 Task: Look for space in Aichach, Germany from 11th June, 2023 to 17th June, 2023 for 1 adult in price range Rs.5000 to Rs.12000. Place can be private room with 1  bedroom having 1 bed and 1 bathroom. Property type can be house, flat, guest house, hotel. Booking option can be shelf check-in. Required host language is English.
Action: Mouse moved to (590, 81)
Screenshot: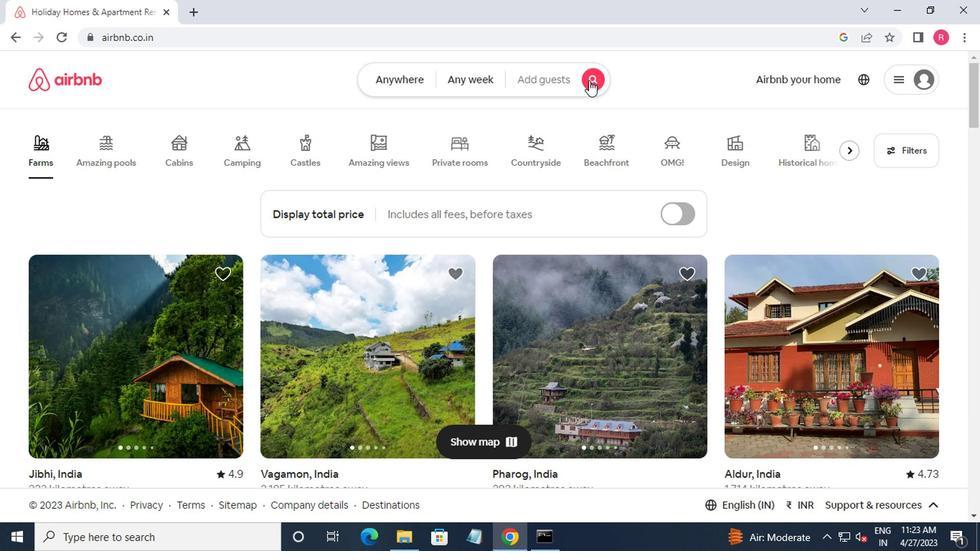 
Action: Mouse pressed left at (590, 81)
Screenshot: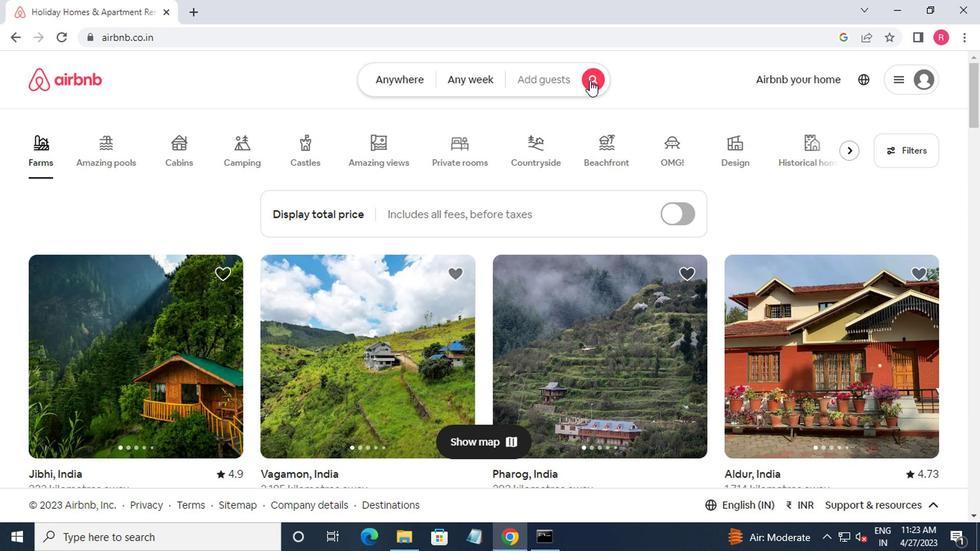 
Action: Mouse moved to (322, 149)
Screenshot: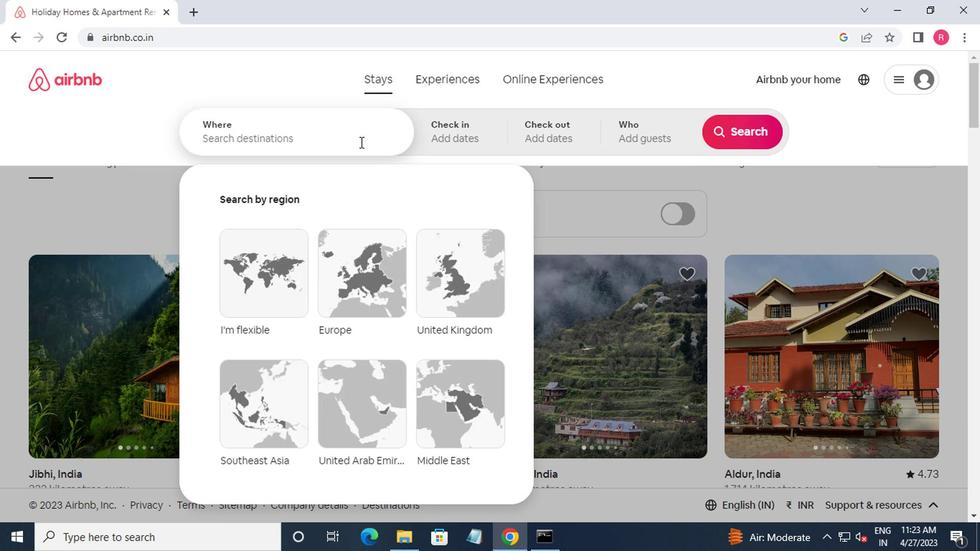 
Action: Mouse pressed left at (322, 149)
Screenshot: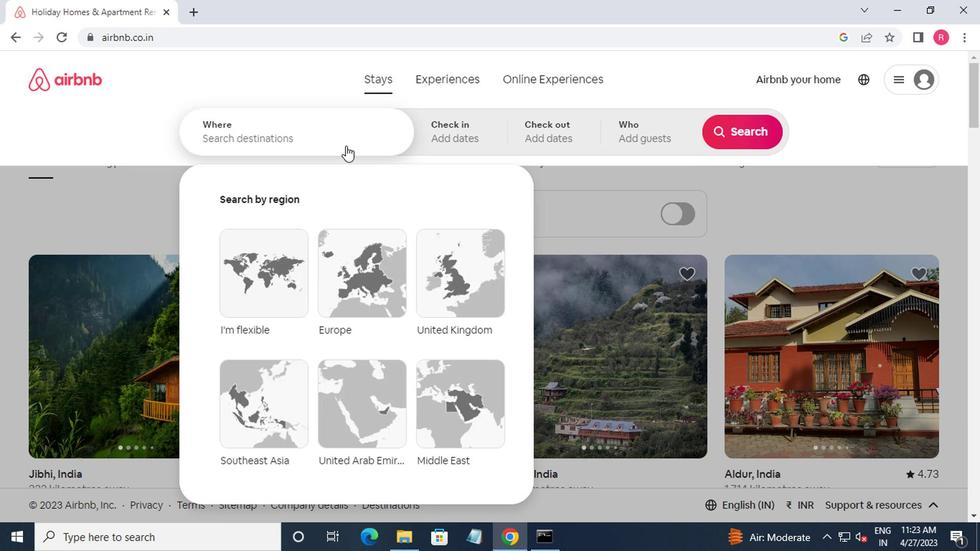 
Action: Mouse moved to (484, 280)
Screenshot: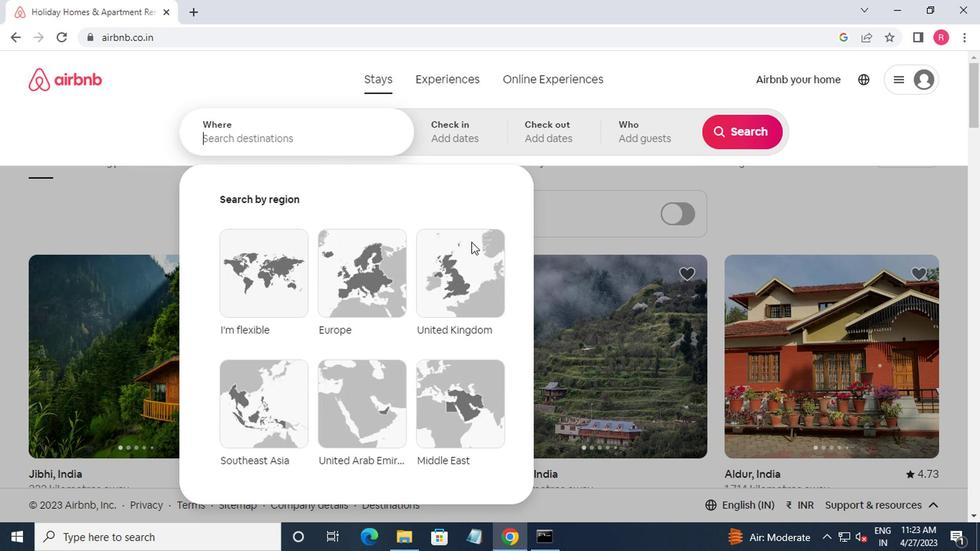 
Action: Key pressed aichach
Screenshot: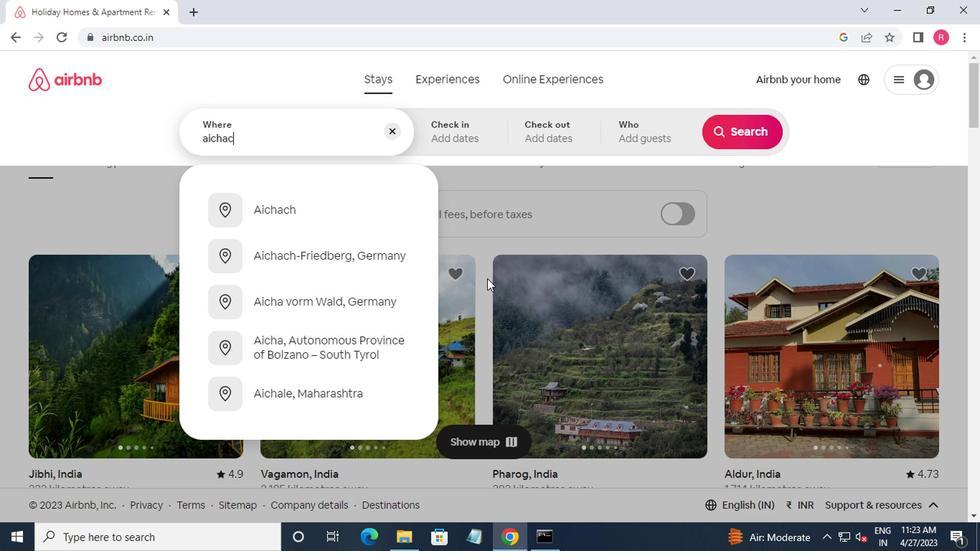
Action: Mouse moved to (484, 280)
Screenshot: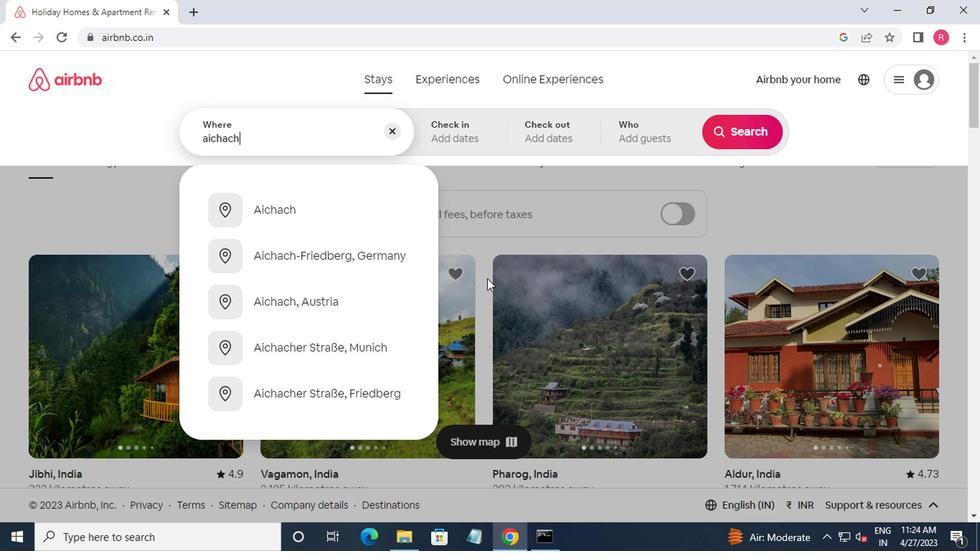 
Action: Key pressed ,ger<Key.down><Key.enter>
Screenshot: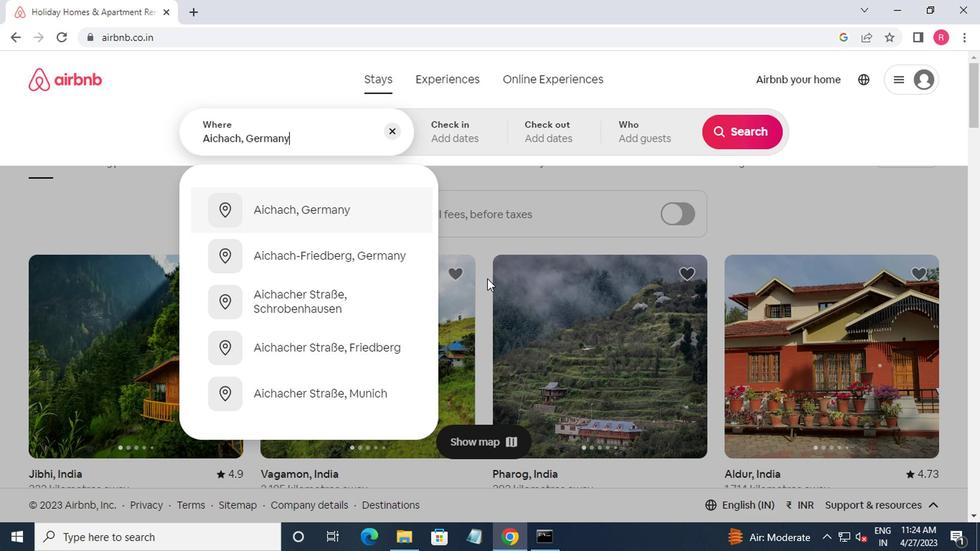 
Action: Mouse moved to (724, 246)
Screenshot: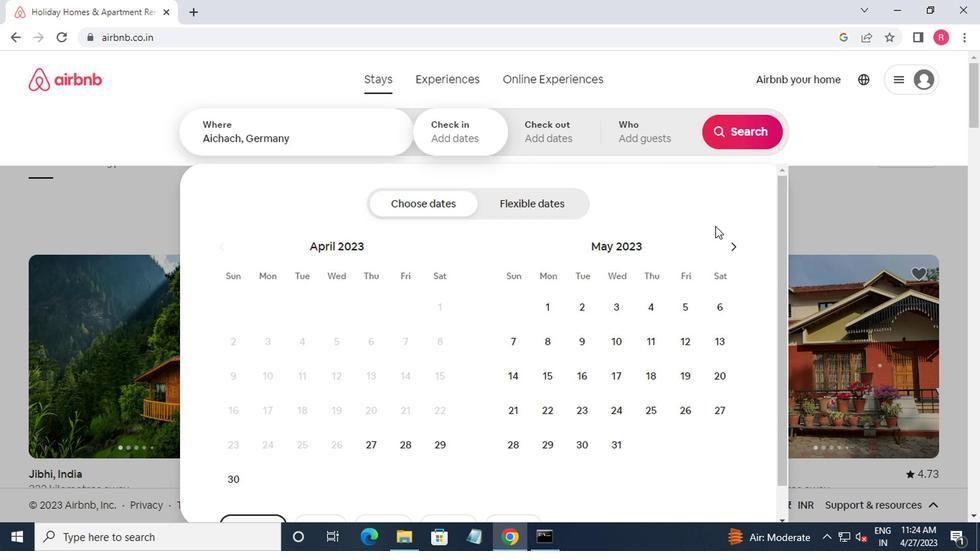 
Action: Mouse pressed left at (724, 246)
Screenshot: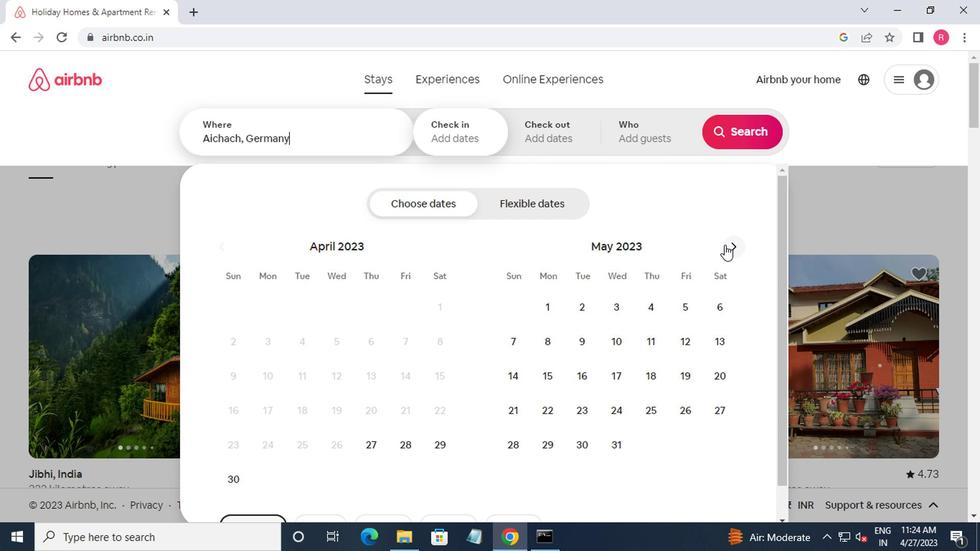 
Action: Mouse moved to (510, 383)
Screenshot: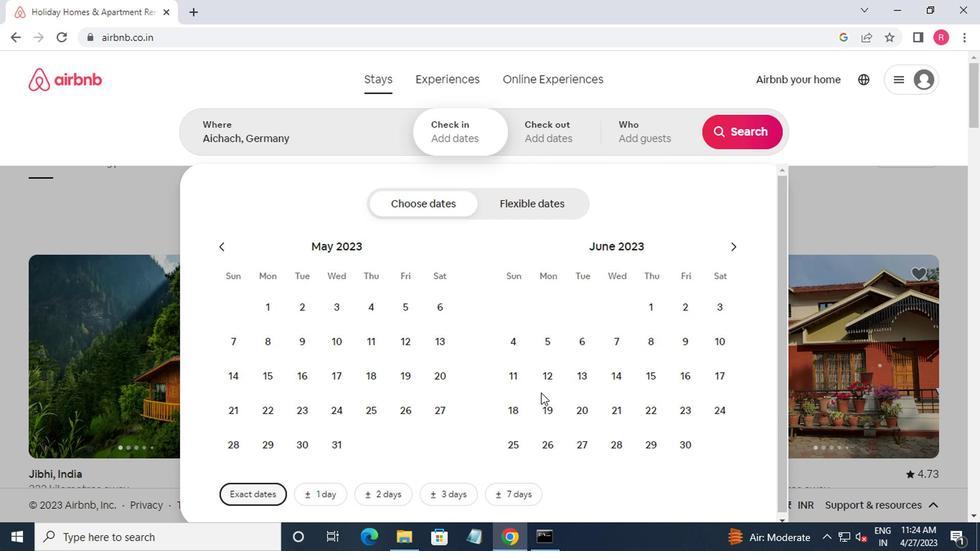 
Action: Mouse pressed left at (510, 383)
Screenshot: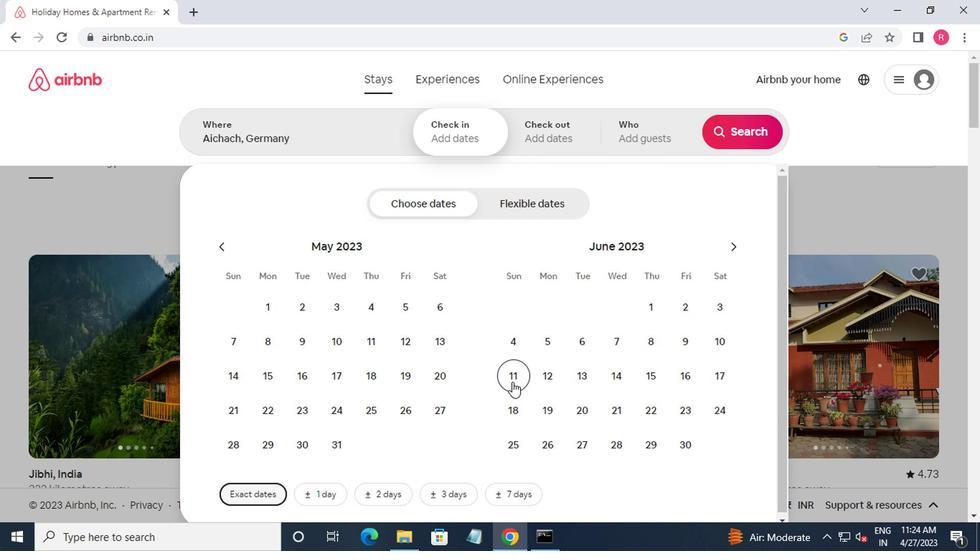 
Action: Mouse moved to (723, 387)
Screenshot: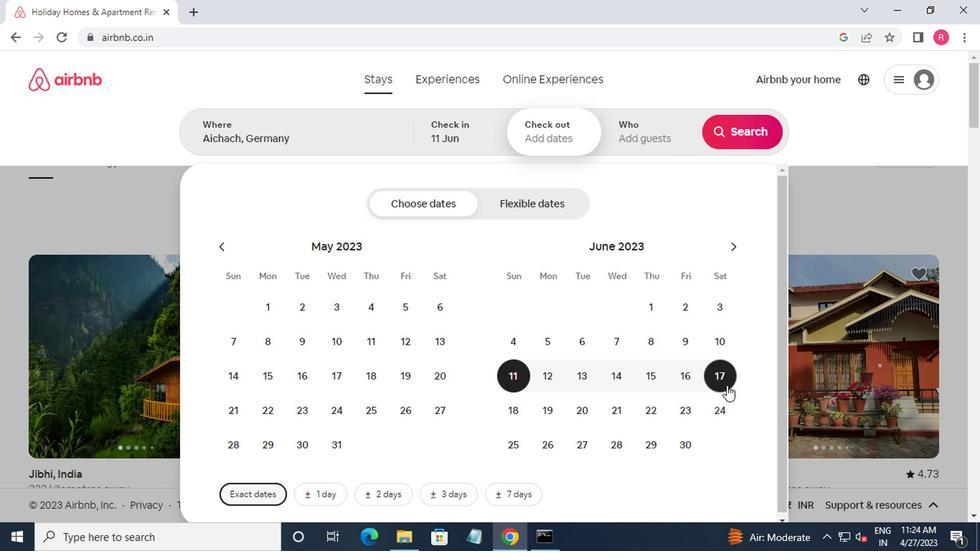 
Action: Mouse pressed left at (723, 387)
Screenshot: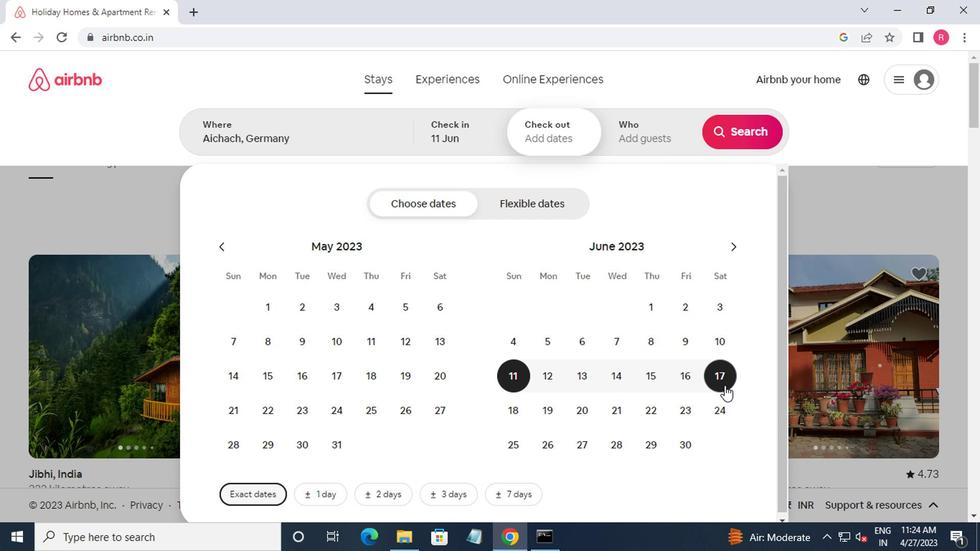 
Action: Mouse moved to (628, 158)
Screenshot: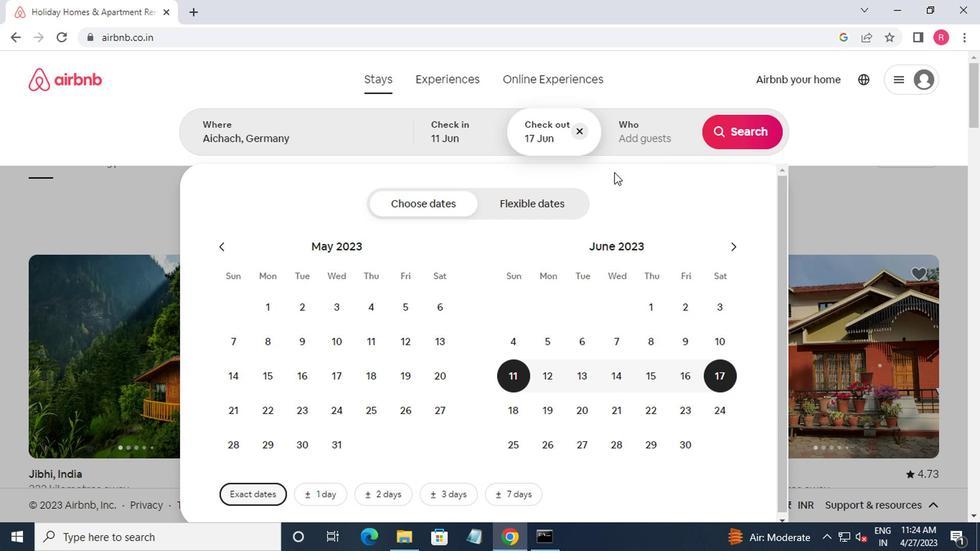 
Action: Mouse pressed left at (628, 158)
Screenshot: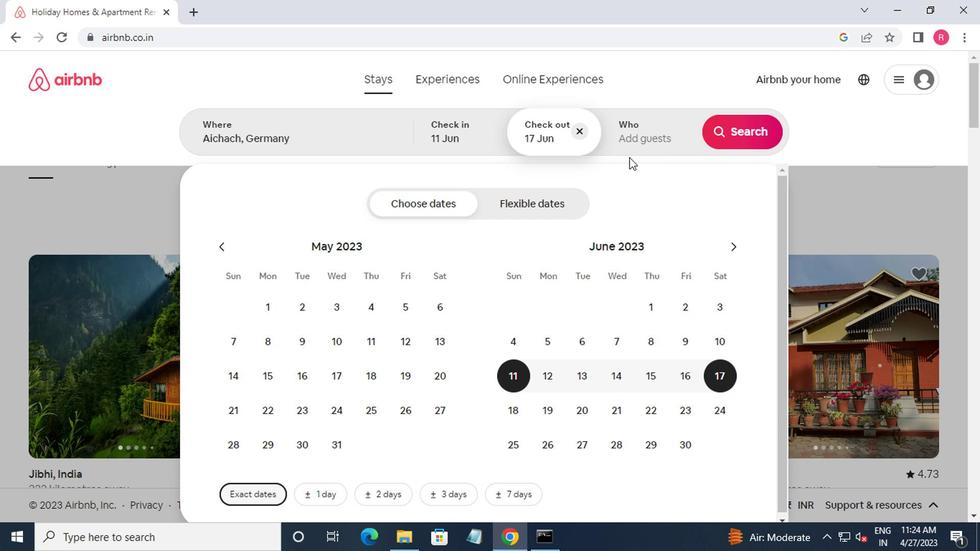 
Action: Mouse moved to (637, 138)
Screenshot: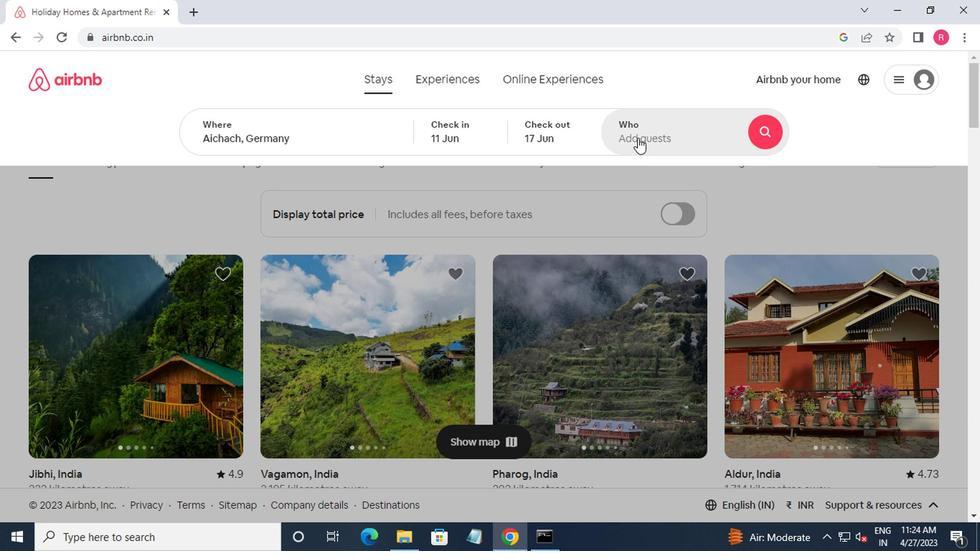 
Action: Mouse pressed left at (637, 138)
Screenshot: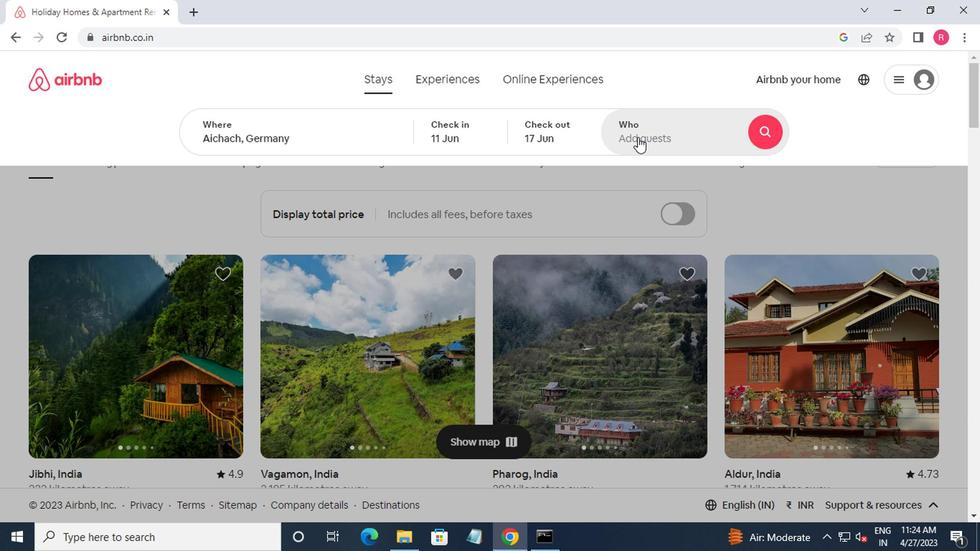 
Action: Mouse moved to (749, 212)
Screenshot: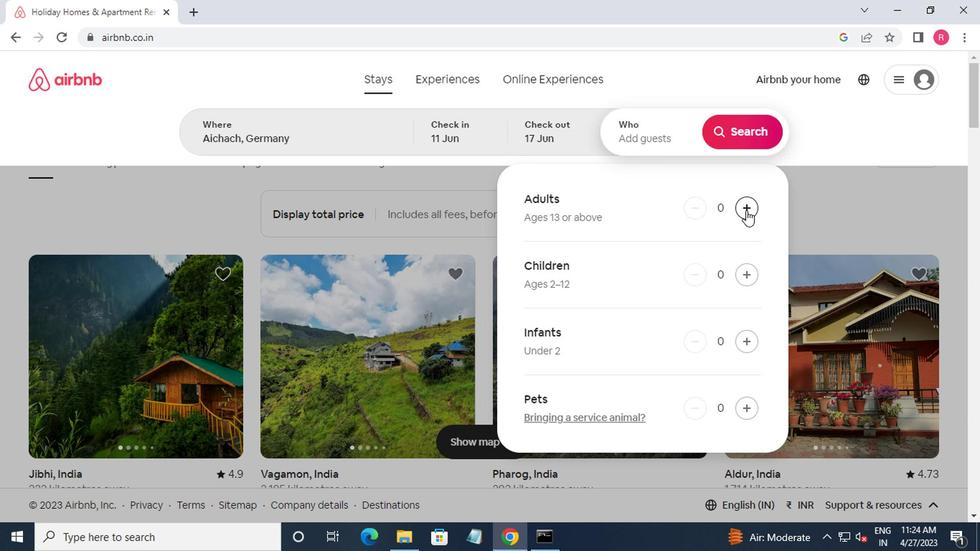 
Action: Mouse pressed left at (749, 212)
Screenshot: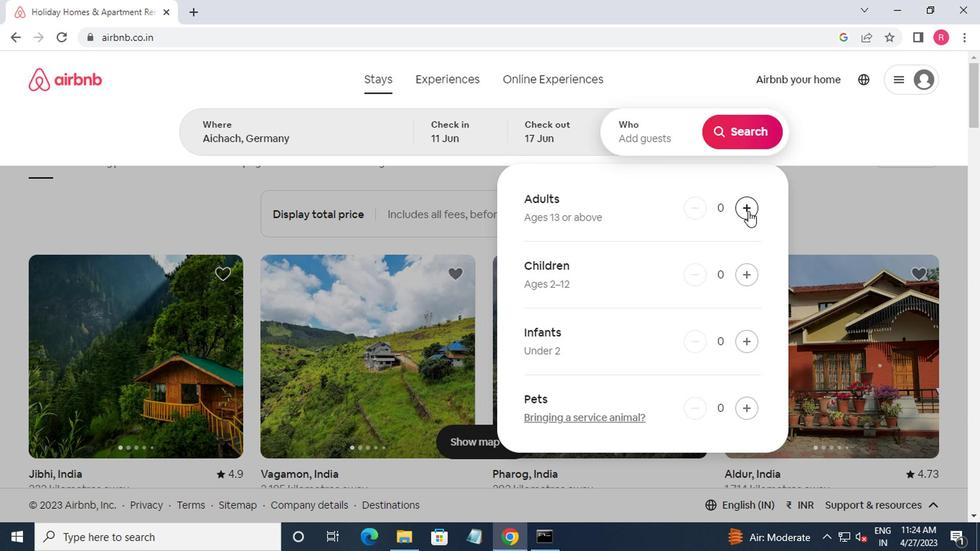 
Action: Mouse moved to (723, 142)
Screenshot: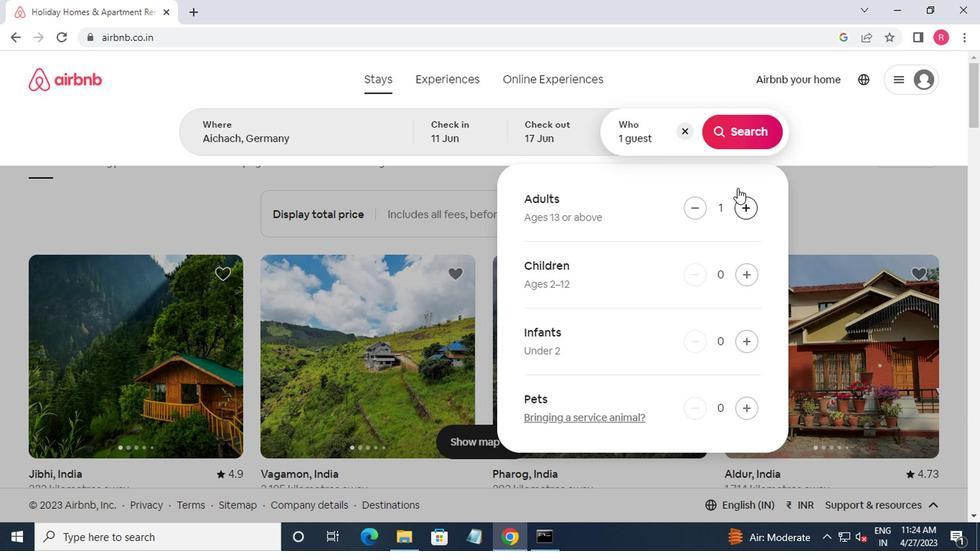 
Action: Mouse pressed left at (723, 142)
Screenshot: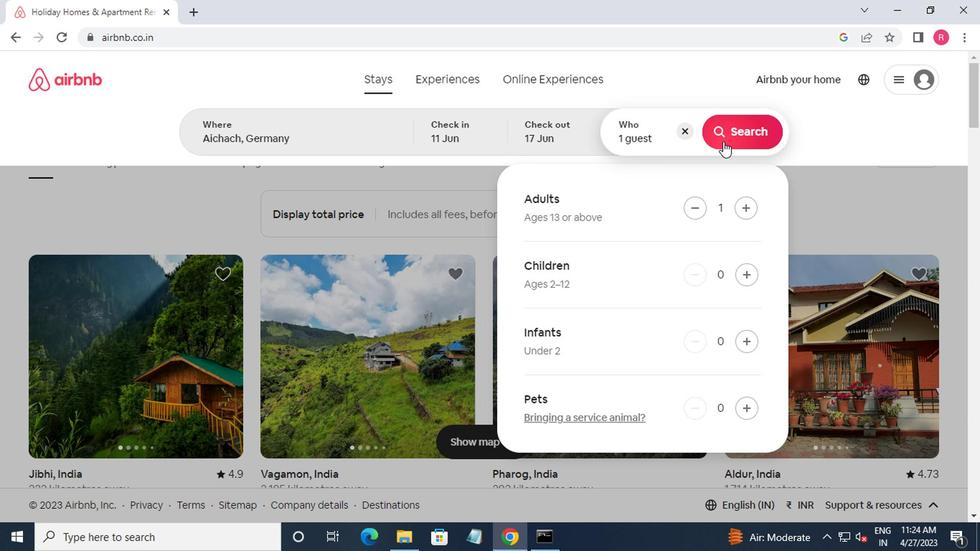 
Action: Mouse moved to (919, 139)
Screenshot: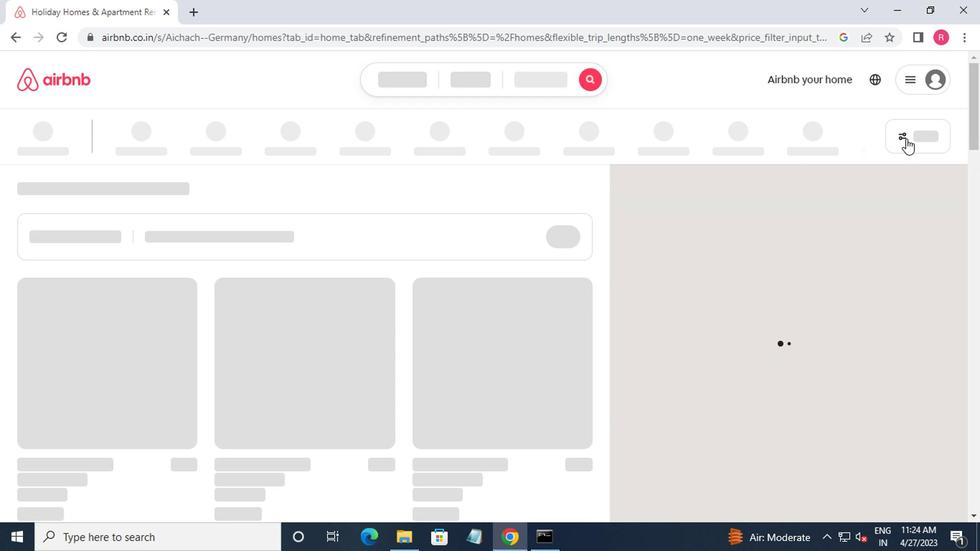 
Action: Mouse pressed left at (919, 139)
Screenshot: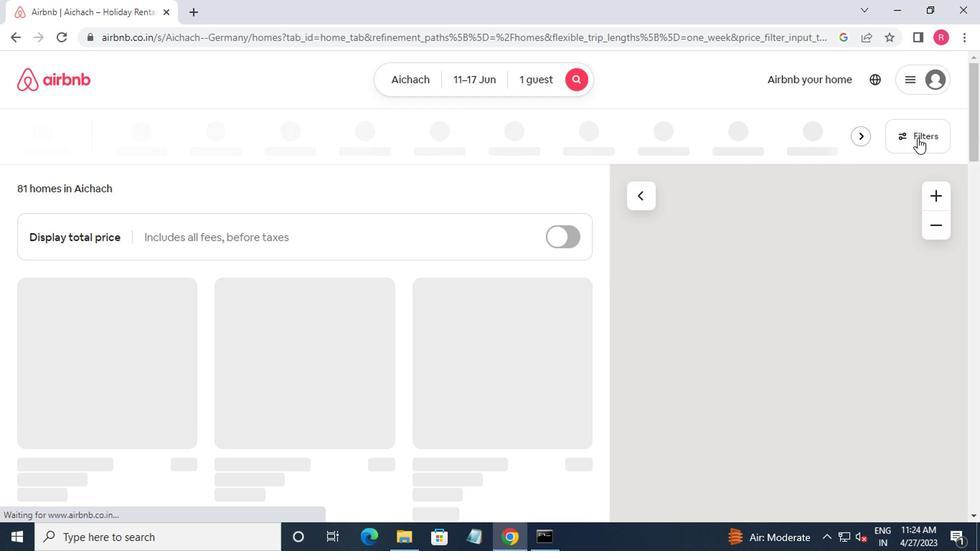 
Action: Mouse moved to (368, 314)
Screenshot: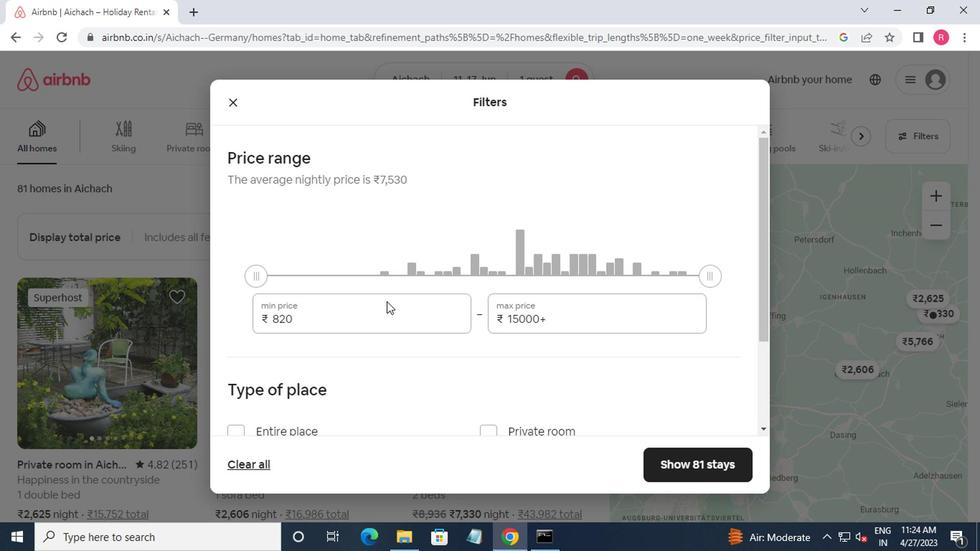 
Action: Mouse pressed left at (368, 314)
Screenshot: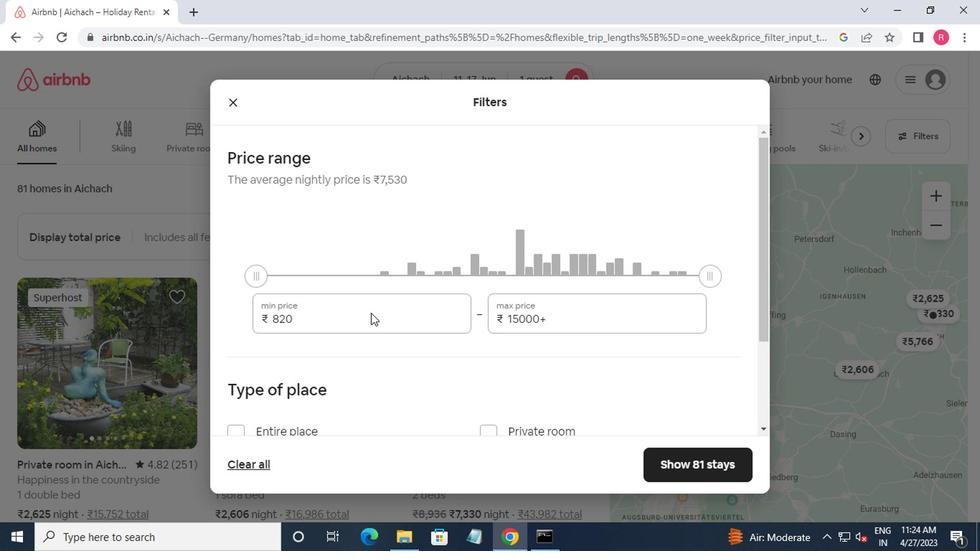 
Action: Mouse moved to (403, 428)
Screenshot: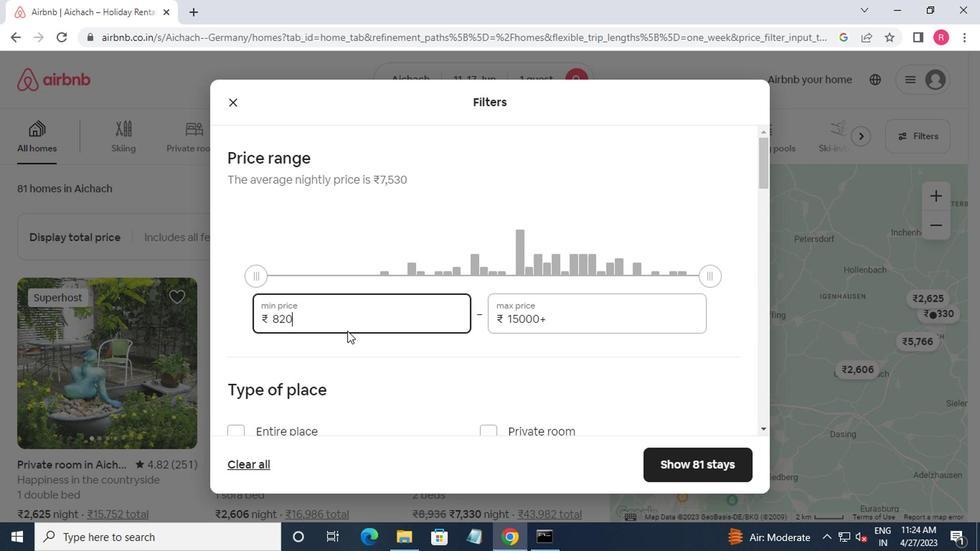 
Action: Key pressed <Key.backspace><Key.backspace><Key.backspace><Key.backspace>5000<Key.tab>12<Key.backspace><Key.backspace><Key.backspace><Key.backspace><Key.backspace>2000
Screenshot: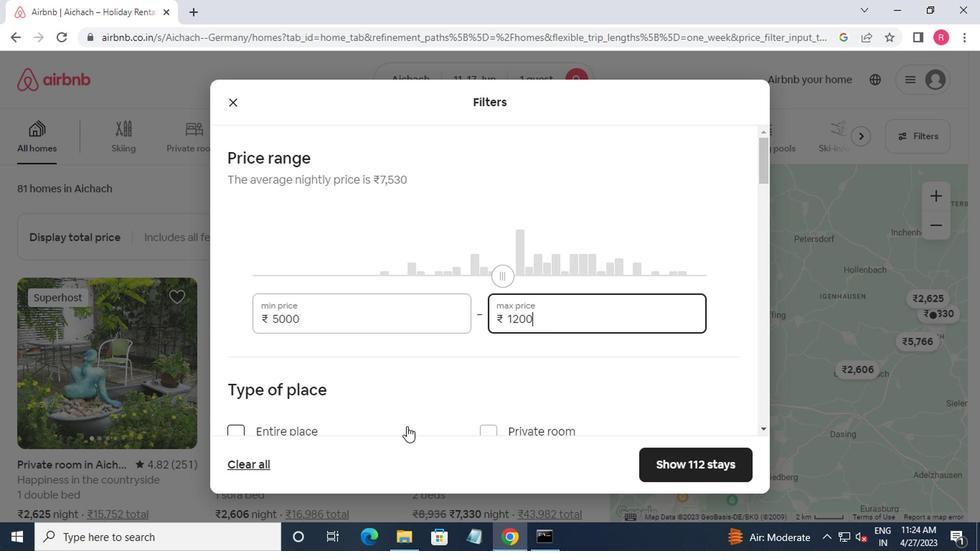 
Action: Mouse moved to (397, 451)
Screenshot: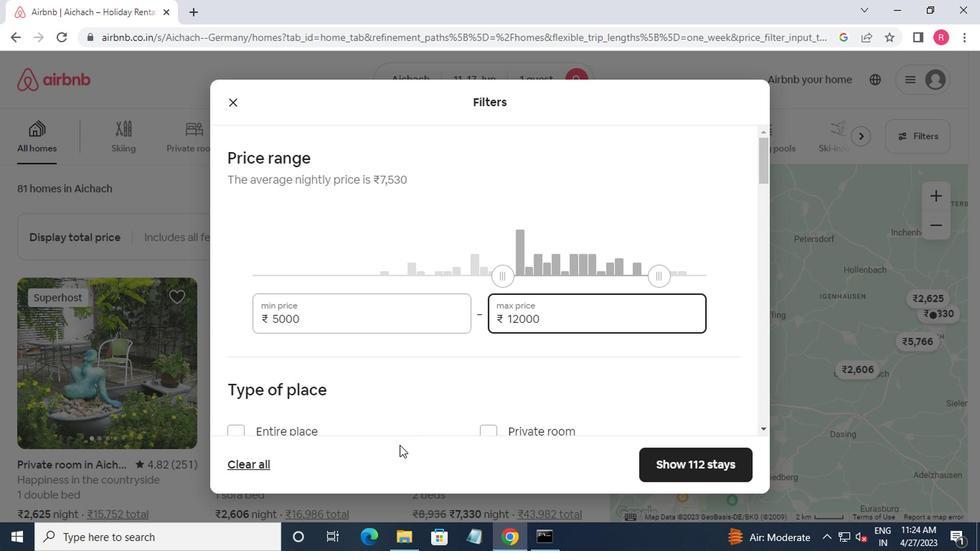 
Action: Mouse scrolled (397, 451) with delta (0, 0)
Screenshot: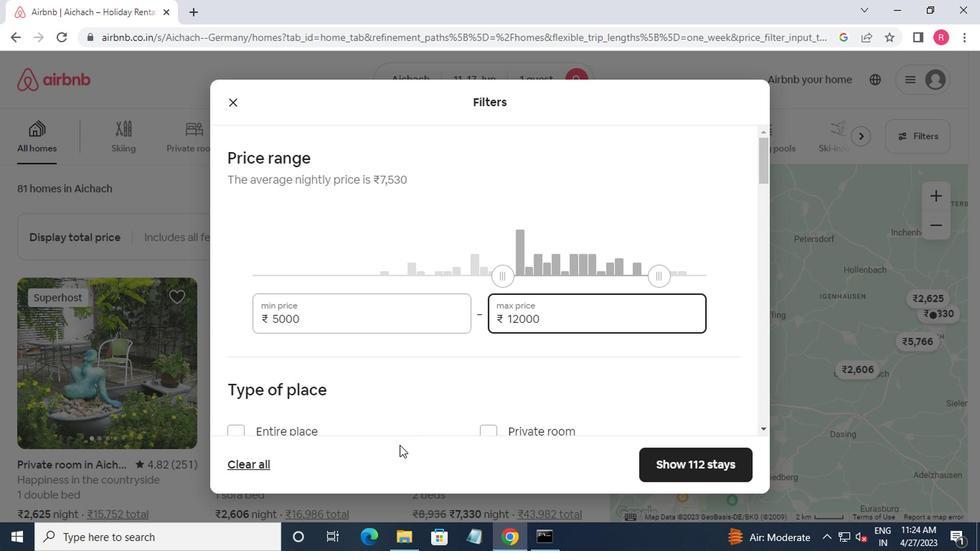 
Action: Mouse moved to (399, 459)
Screenshot: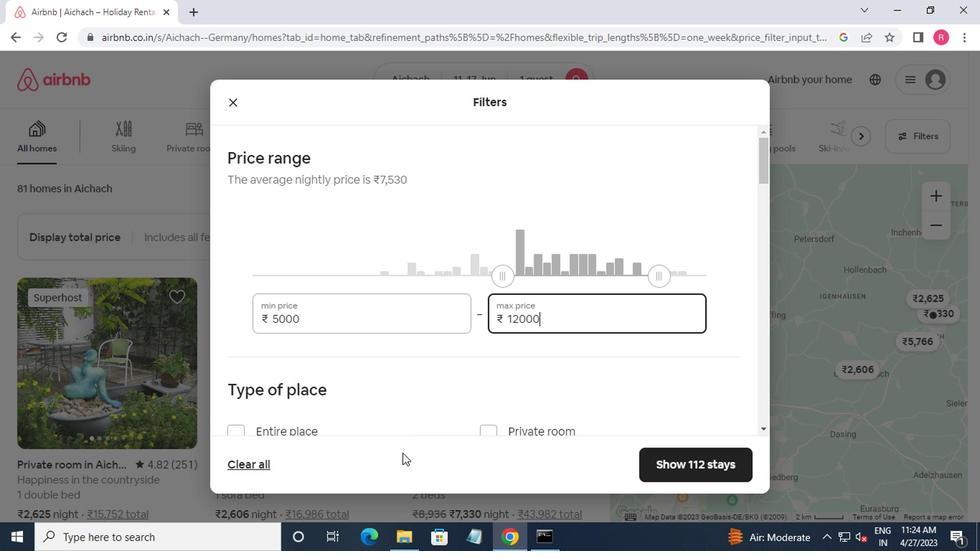 
Action: Mouse scrolled (399, 458) with delta (0, -1)
Screenshot: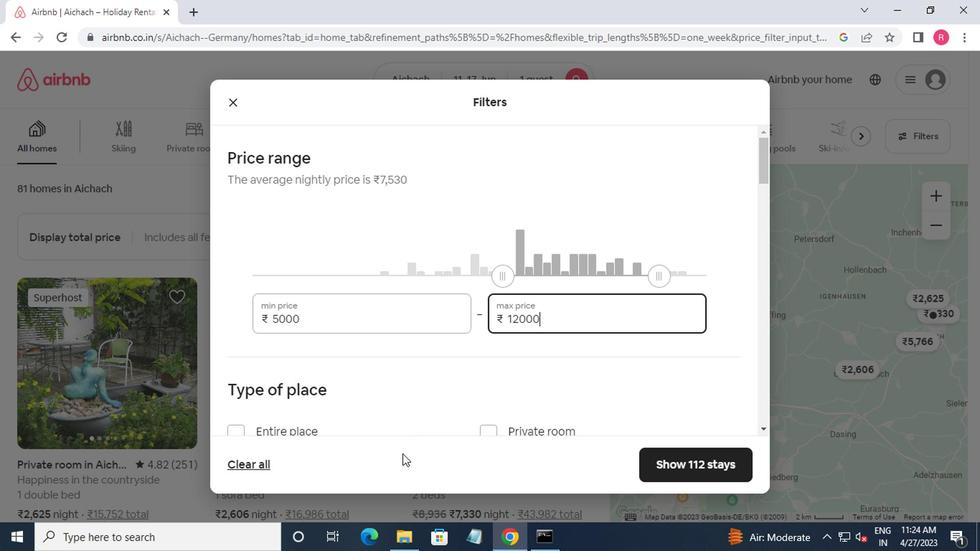
Action: Mouse moved to (352, 301)
Screenshot: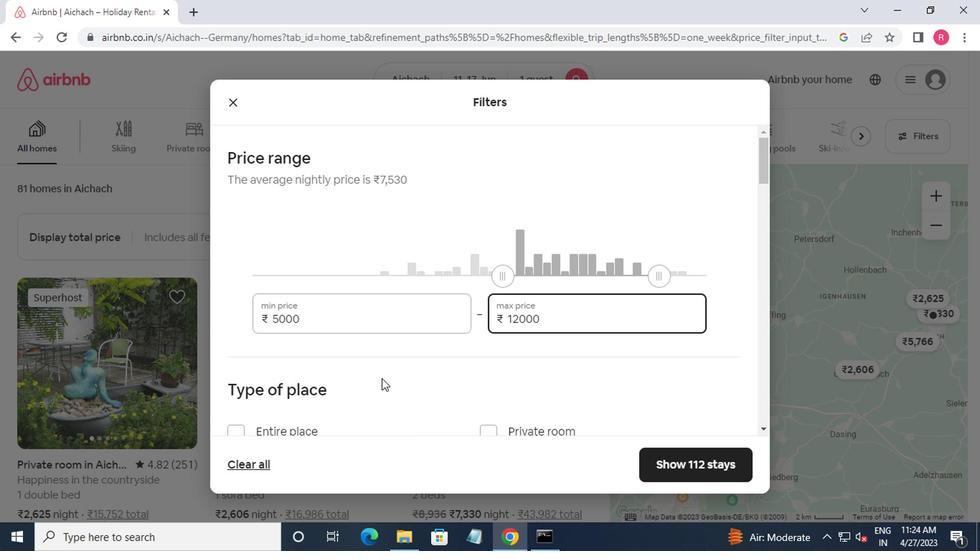 
Action: Mouse scrolled (352, 300) with delta (0, -1)
Screenshot: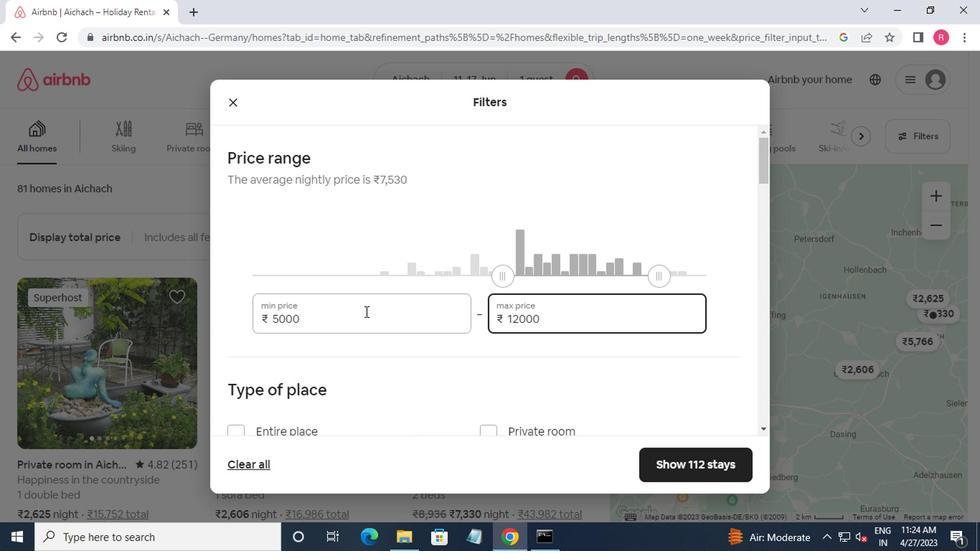 
Action: Mouse moved to (351, 302)
Screenshot: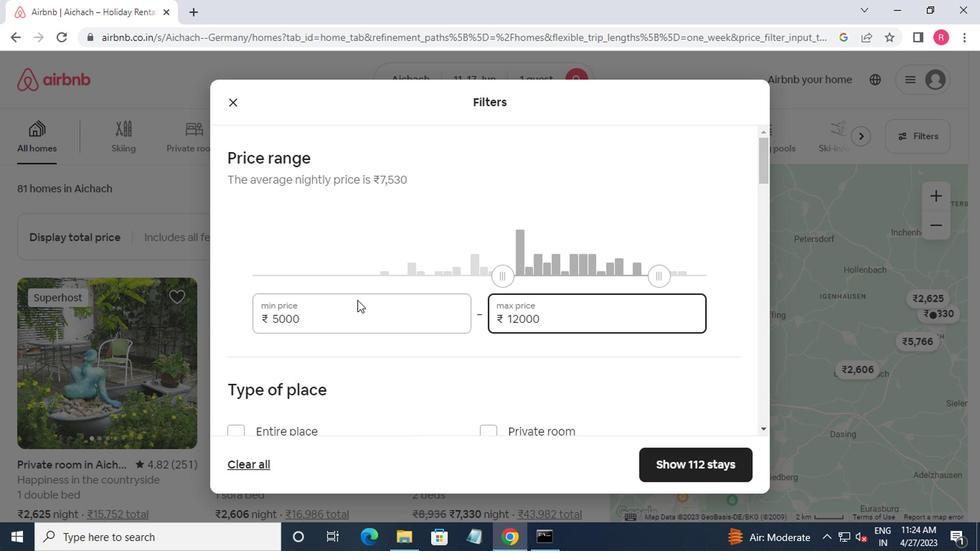 
Action: Mouse scrolled (351, 301) with delta (0, -1)
Screenshot: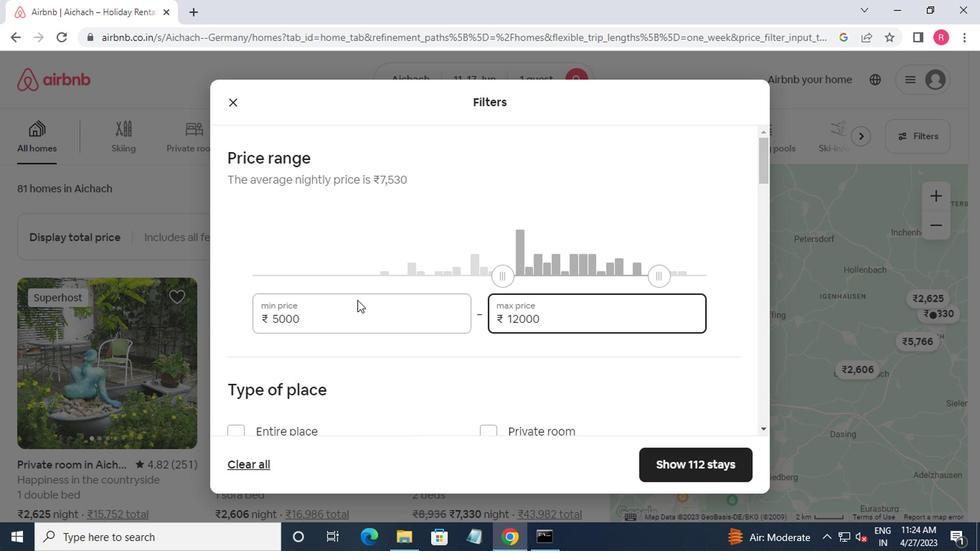 
Action: Mouse moved to (489, 296)
Screenshot: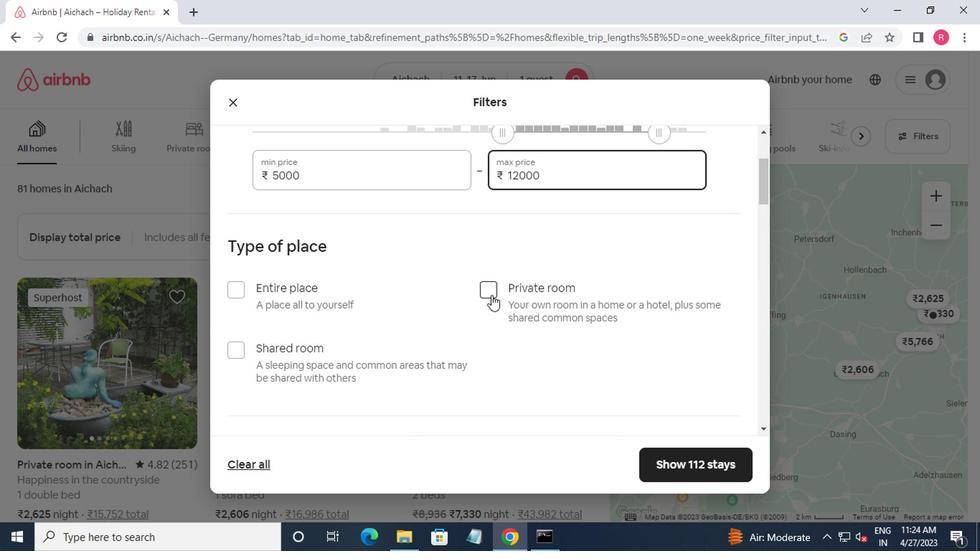 
Action: Mouse pressed left at (489, 296)
Screenshot: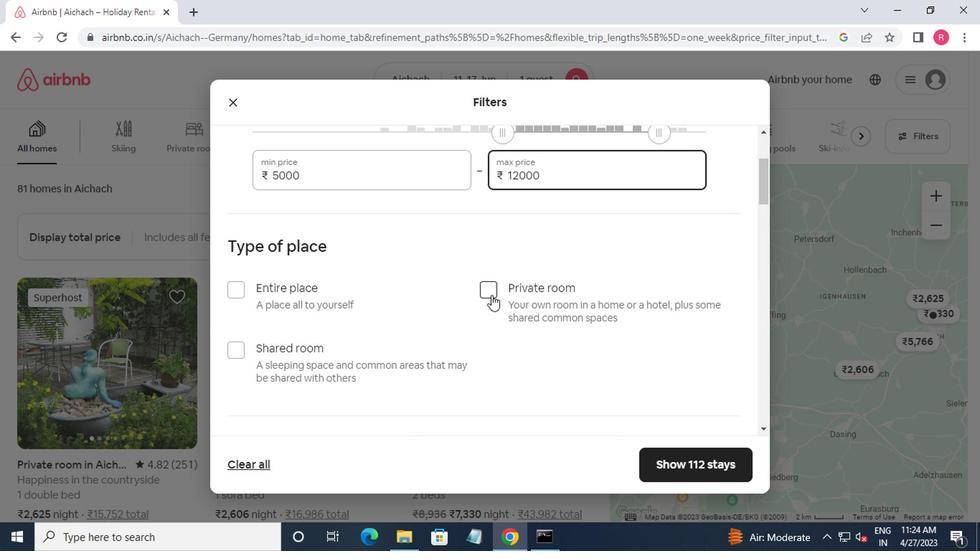 
Action: Mouse moved to (488, 296)
Screenshot: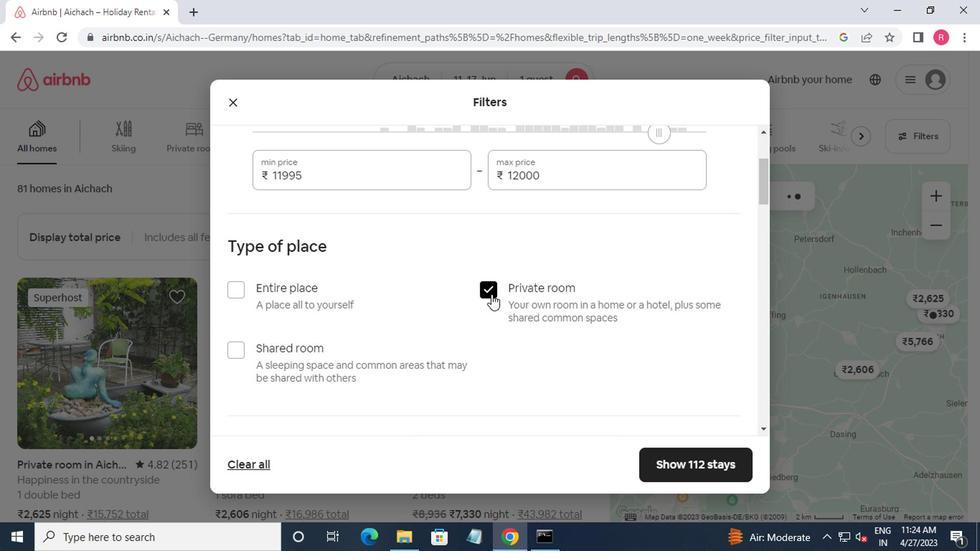 
Action: Mouse scrolled (488, 296) with delta (0, 0)
Screenshot: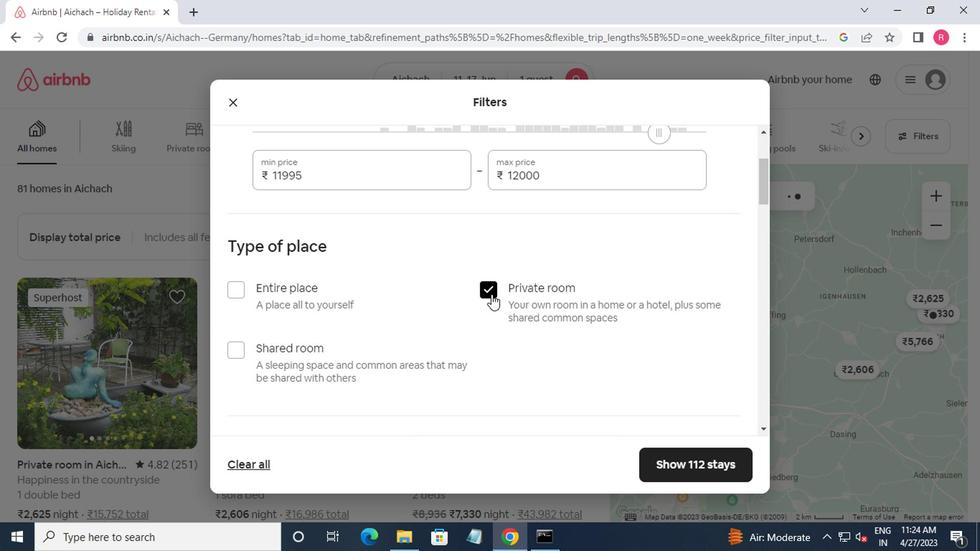 
Action: Mouse moved to (487, 298)
Screenshot: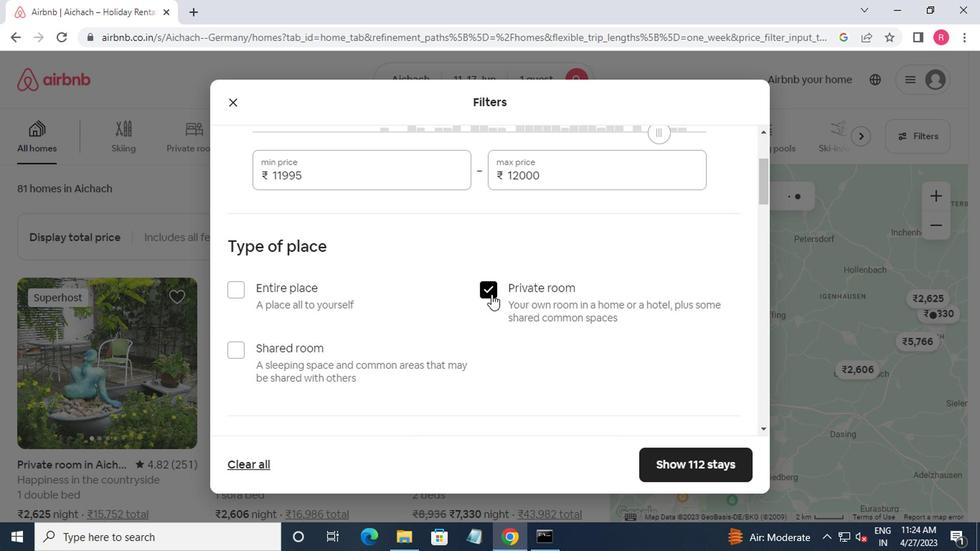 
Action: Mouse scrolled (487, 297) with delta (0, 0)
Screenshot: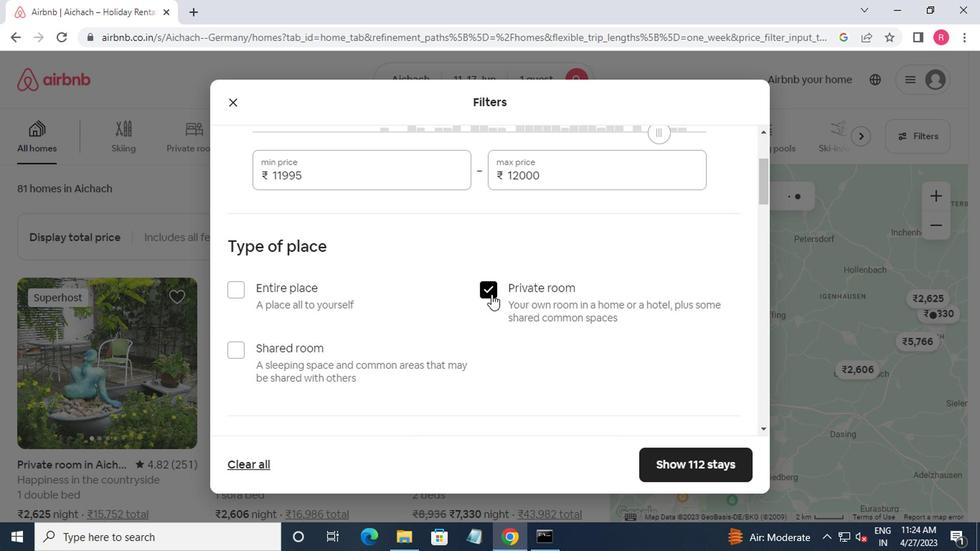 
Action: Mouse moved to (487, 298)
Screenshot: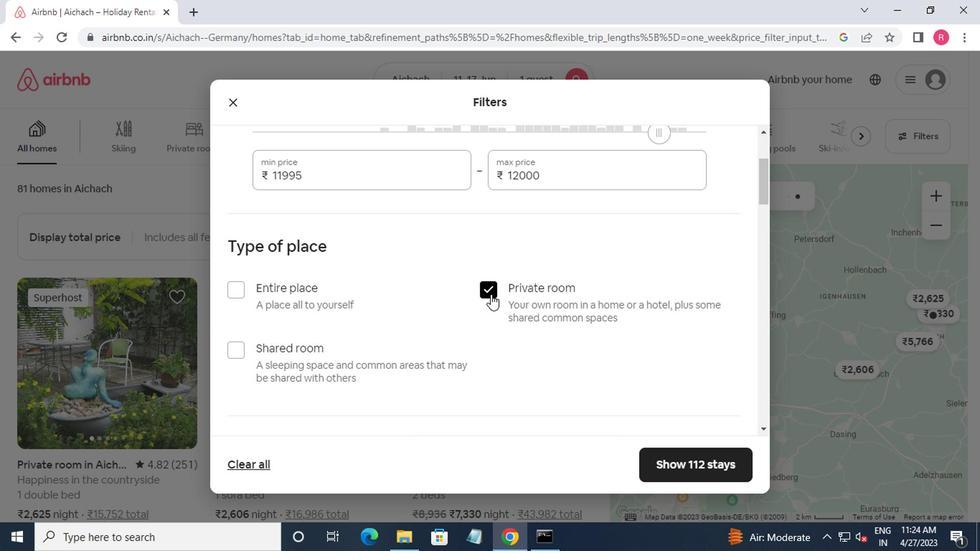 
Action: Mouse scrolled (487, 298) with delta (0, 0)
Screenshot: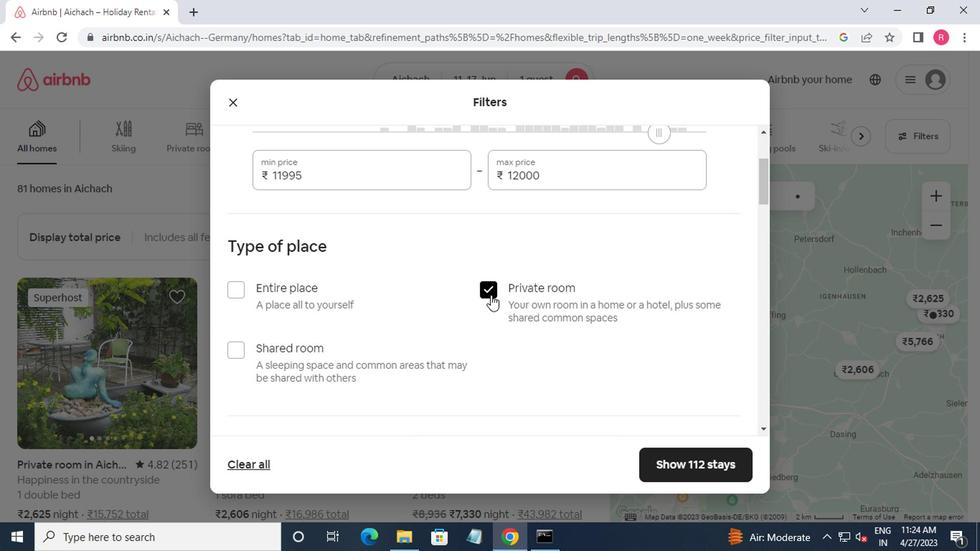 
Action: Mouse moved to (320, 310)
Screenshot: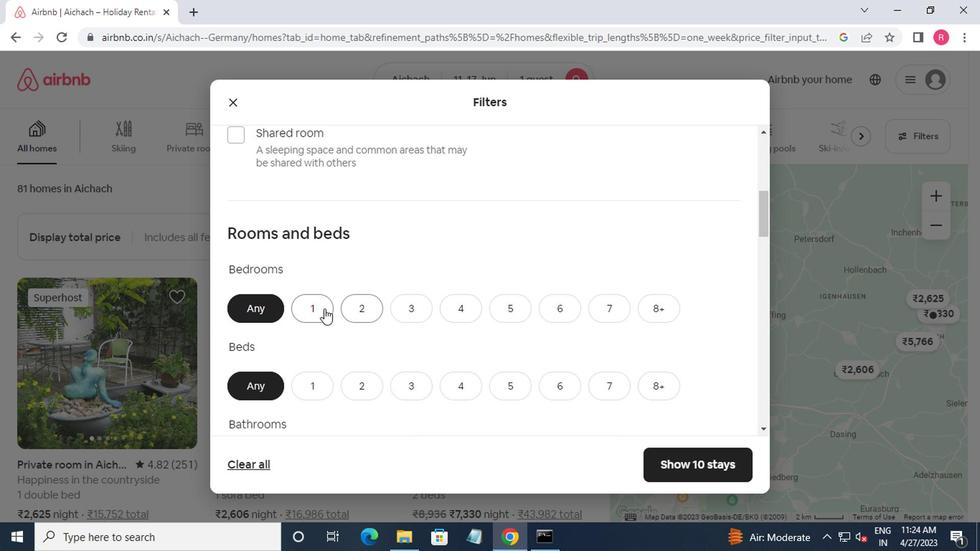 
Action: Mouse pressed left at (320, 310)
Screenshot: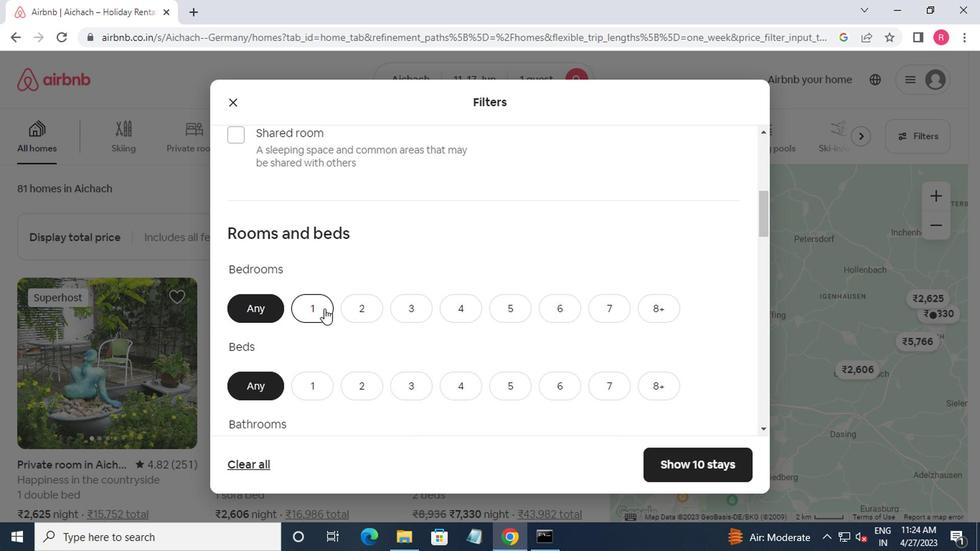 
Action: Mouse moved to (320, 315)
Screenshot: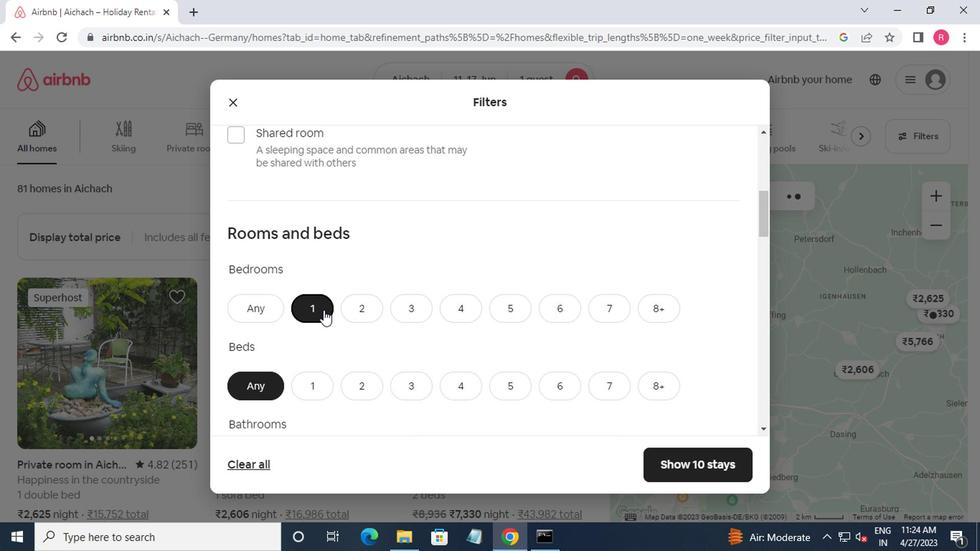 
Action: Mouse scrolled (320, 315) with delta (0, 0)
Screenshot: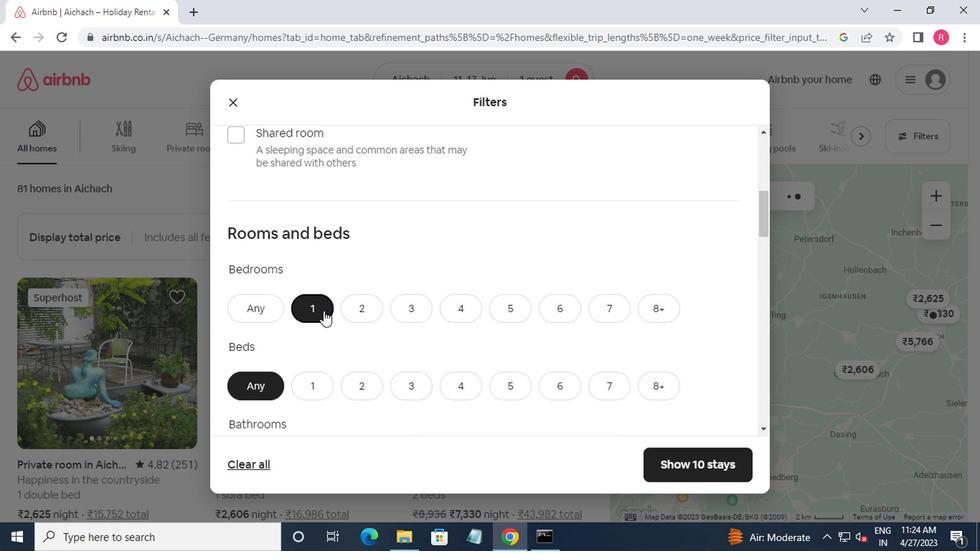 
Action: Mouse moved to (313, 324)
Screenshot: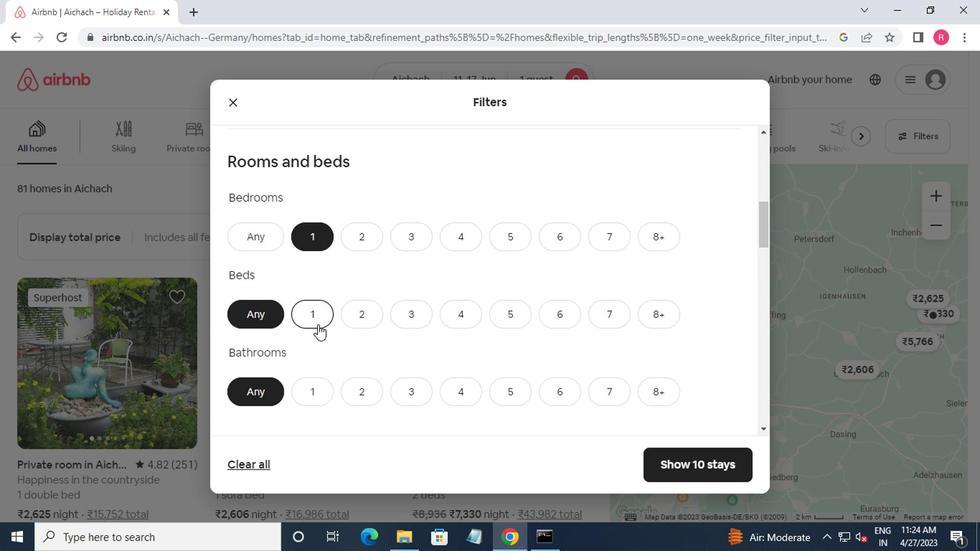 
Action: Mouse pressed left at (313, 324)
Screenshot: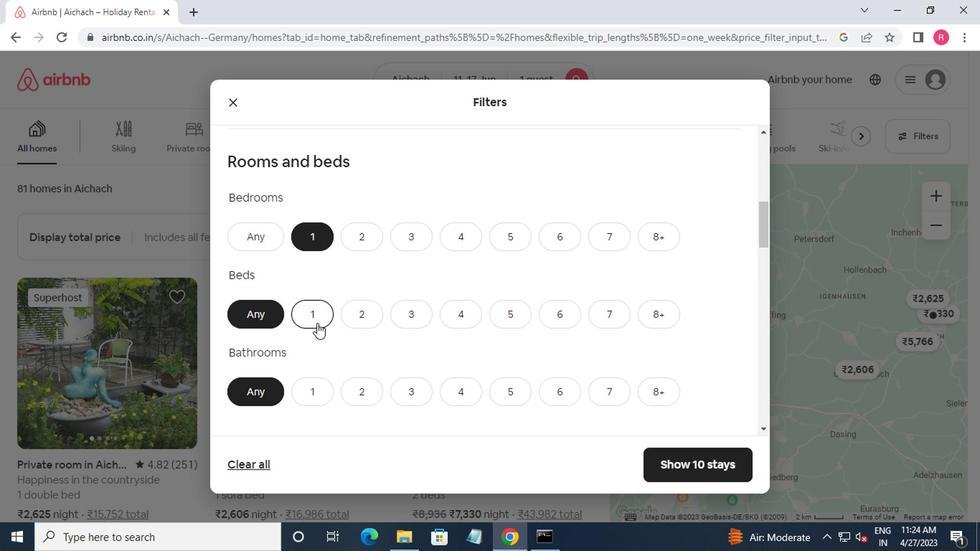
Action: Mouse moved to (316, 330)
Screenshot: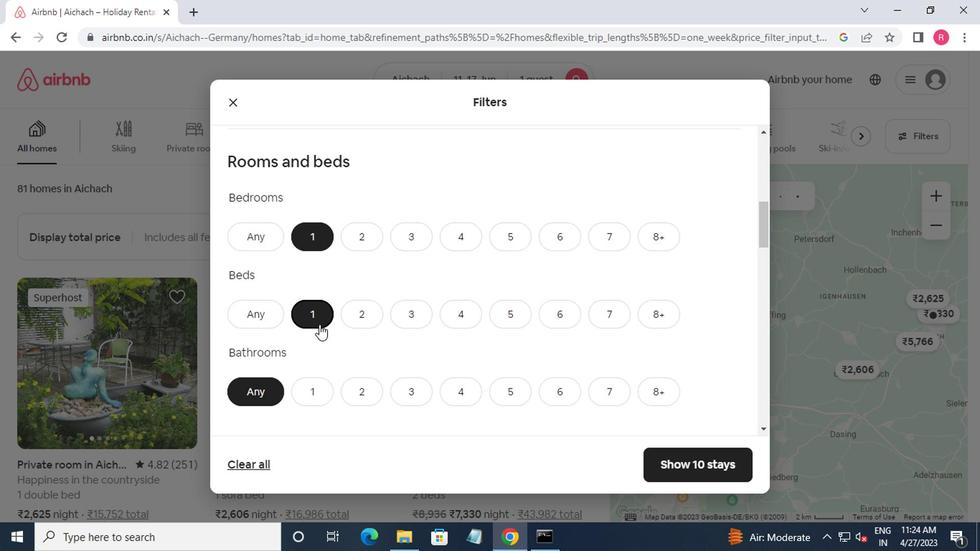 
Action: Mouse scrolled (316, 329) with delta (0, 0)
Screenshot: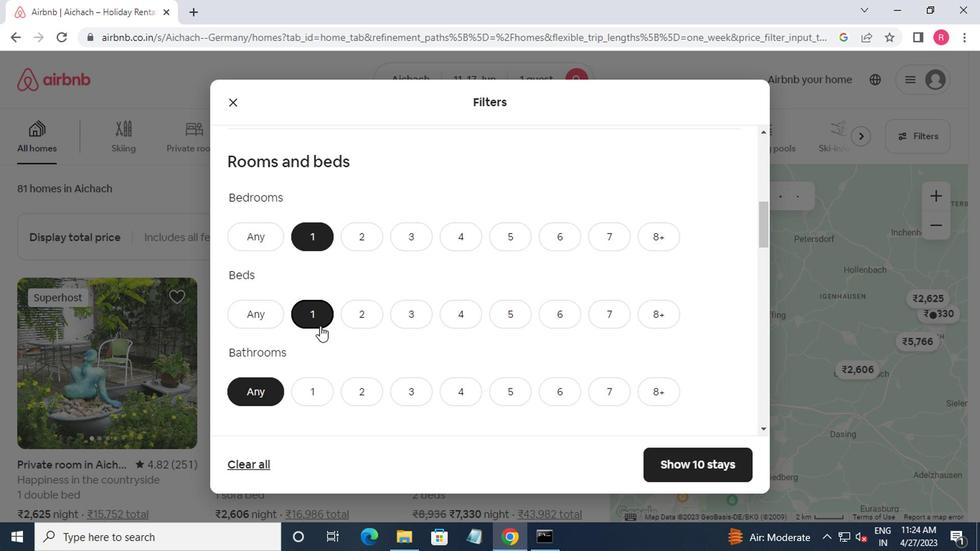 
Action: Mouse scrolled (316, 329) with delta (0, 0)
Screenshot: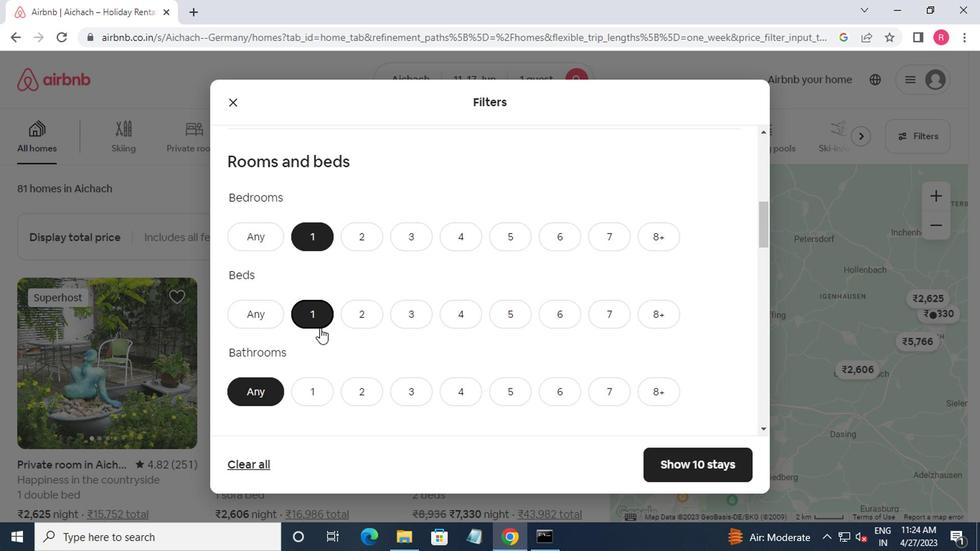 
Action: Mouse moved to (304, 250)
Screenshot: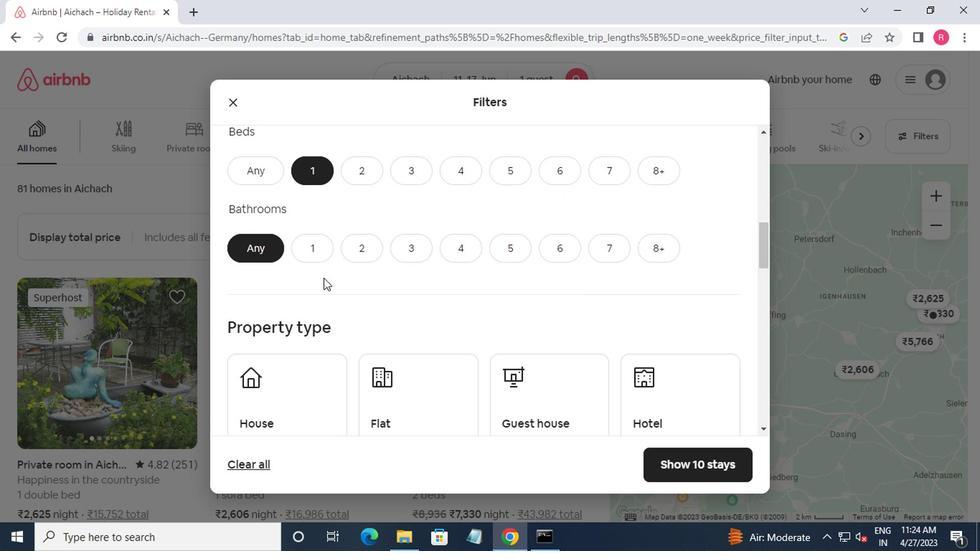 
Action: Mouse pressed left at (304, 250)
Screenshot: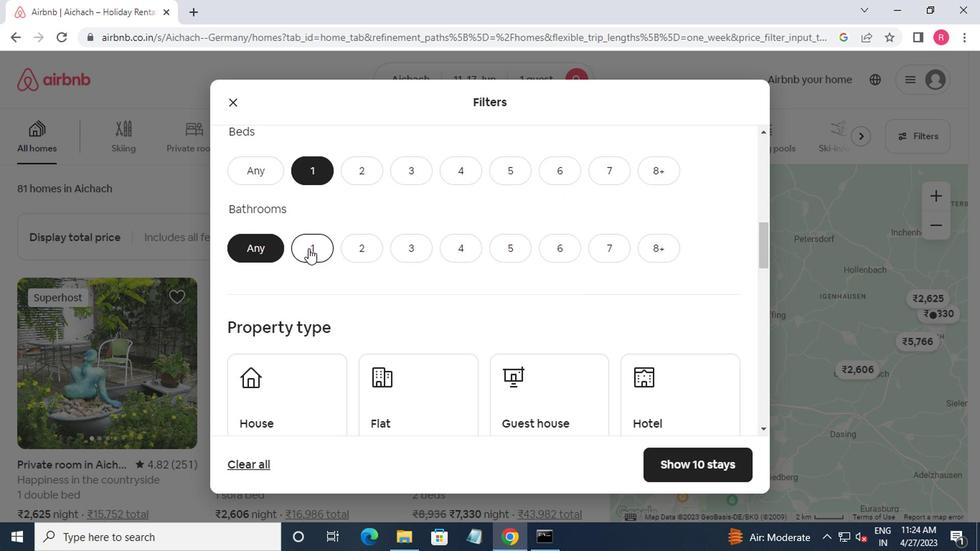 
Action: Mouse moved to (327, 264)
Screenshot: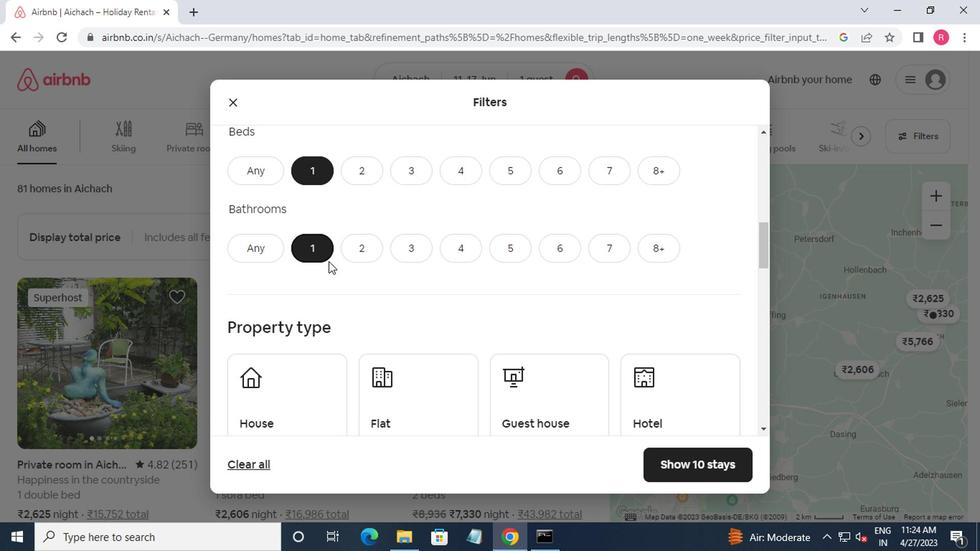 
Action: Mouse scrolled (327, 263) with delta (0, -1)
Screenshot: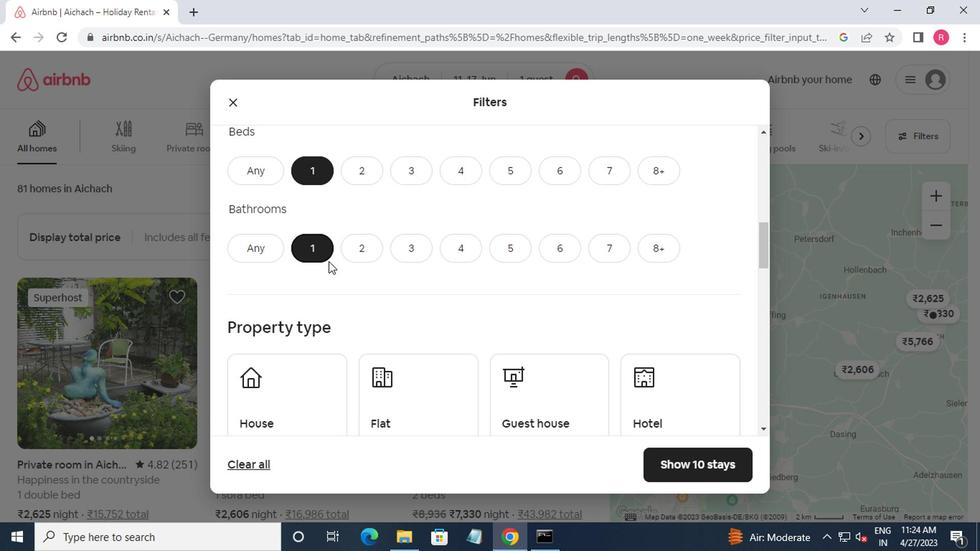 
Action: Mouse moved to (325, 331)
Screenshot: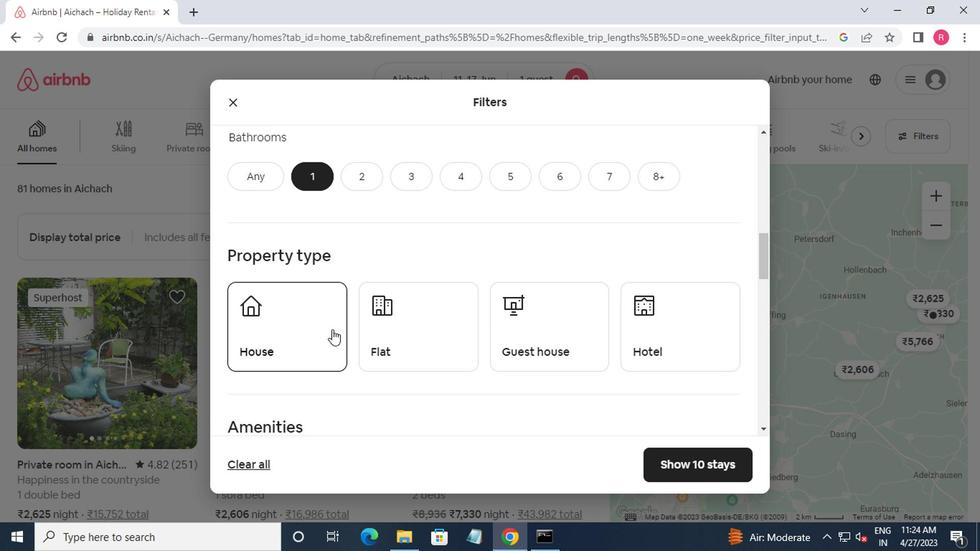 
Action: Mouse pressed left at (325, 331)
Screenshot: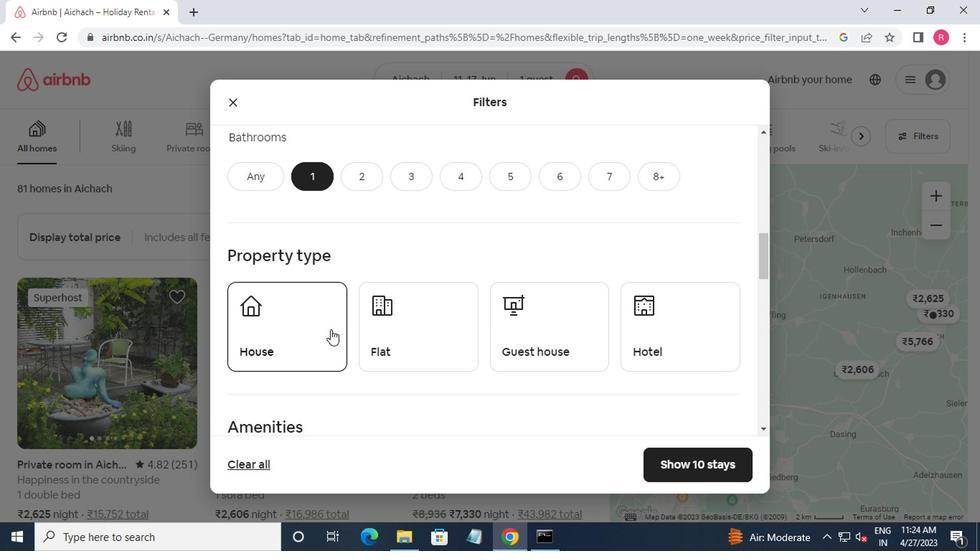 
Action: Mouse moved to (389, 338)
Screenshot: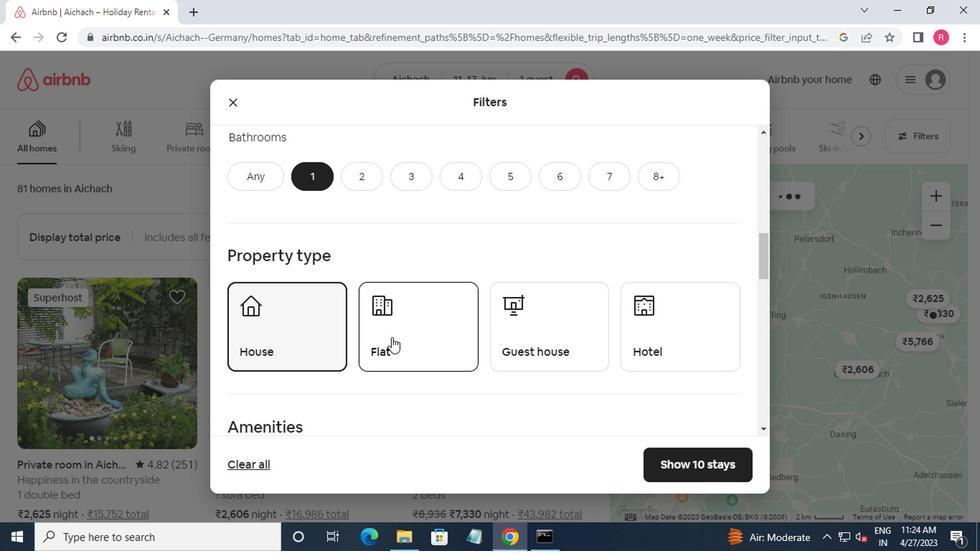 
Action: Mouse pressed left at (389, 338)
Screenshot: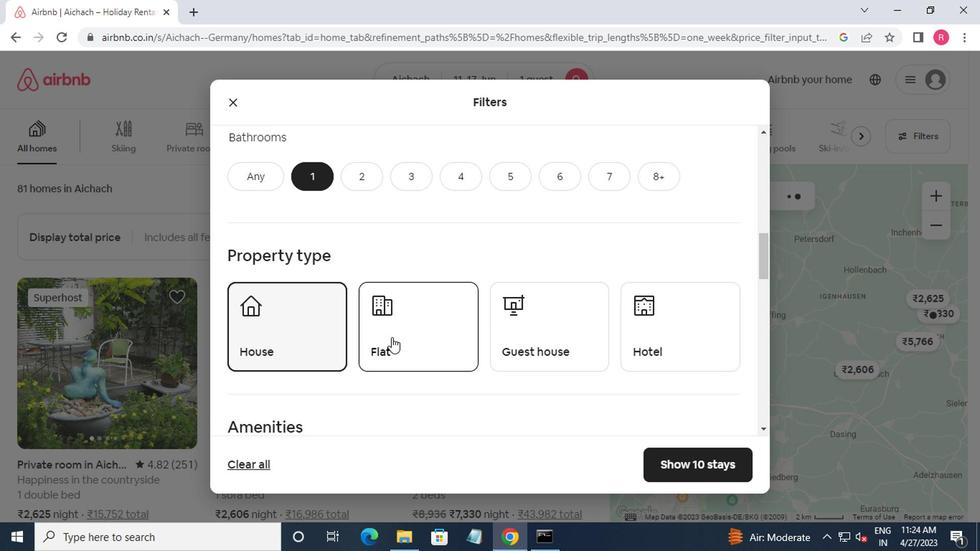 
Action: Mouse moved to (417, 339)
Screenshot: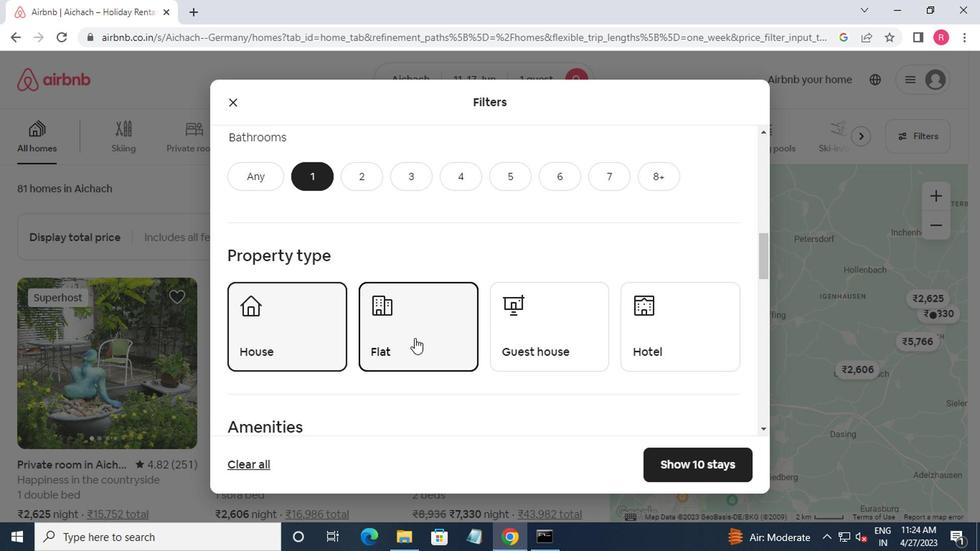 
Action: Mouse scrolled (417, 338) with delta (0, -1)
Screenshot: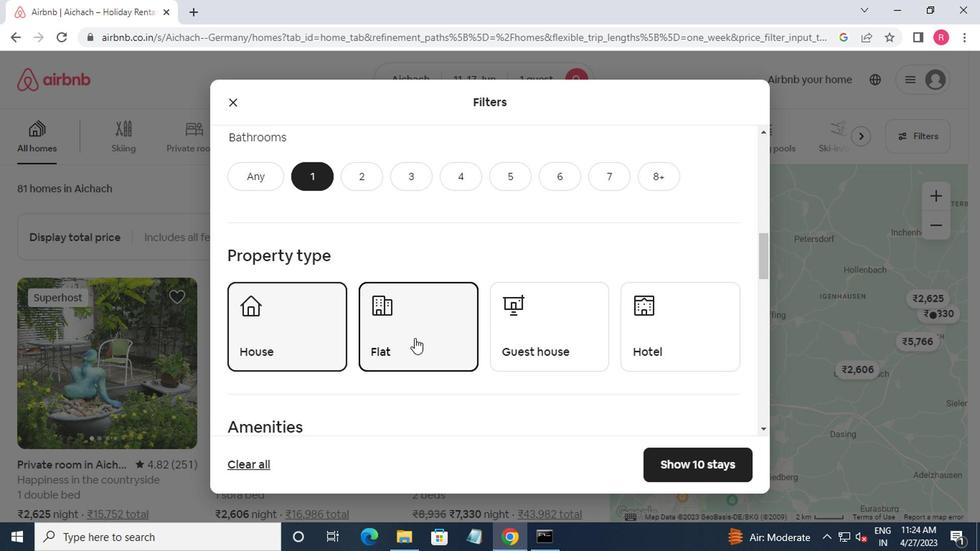 
Action: Mouse moved to (502, 280)
Screenshot: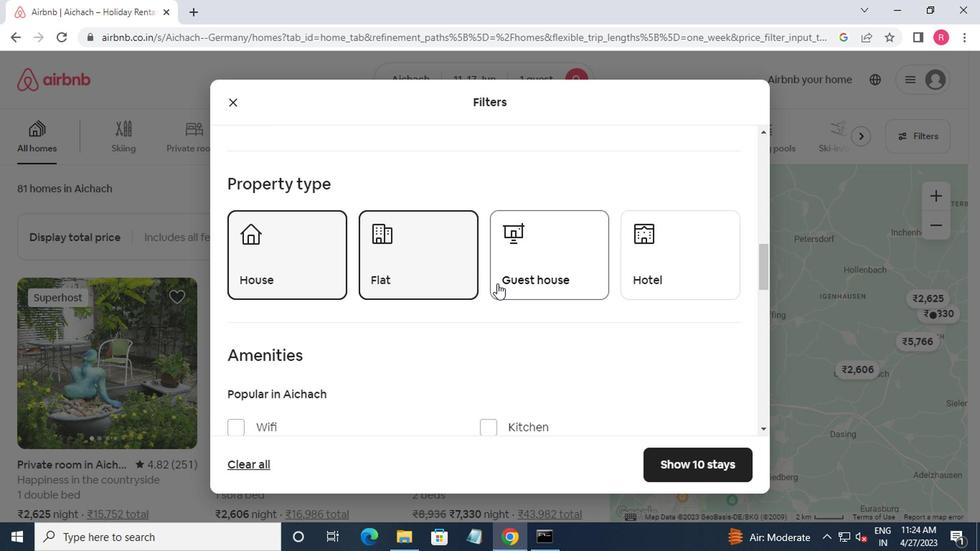 
Action: Mouse pressed left at (502, 280)
Screenshot: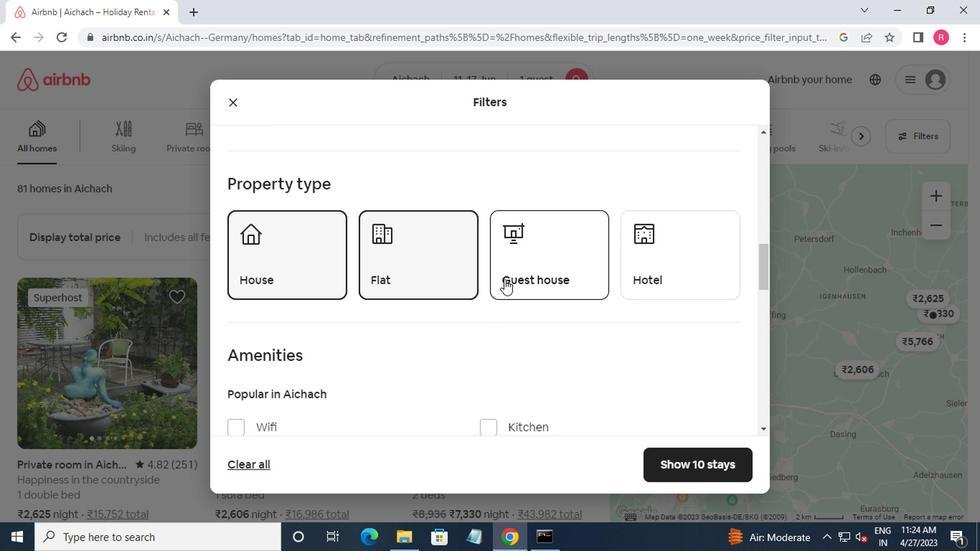 
Action: Mouse moved to (637, 275)
Screenshot: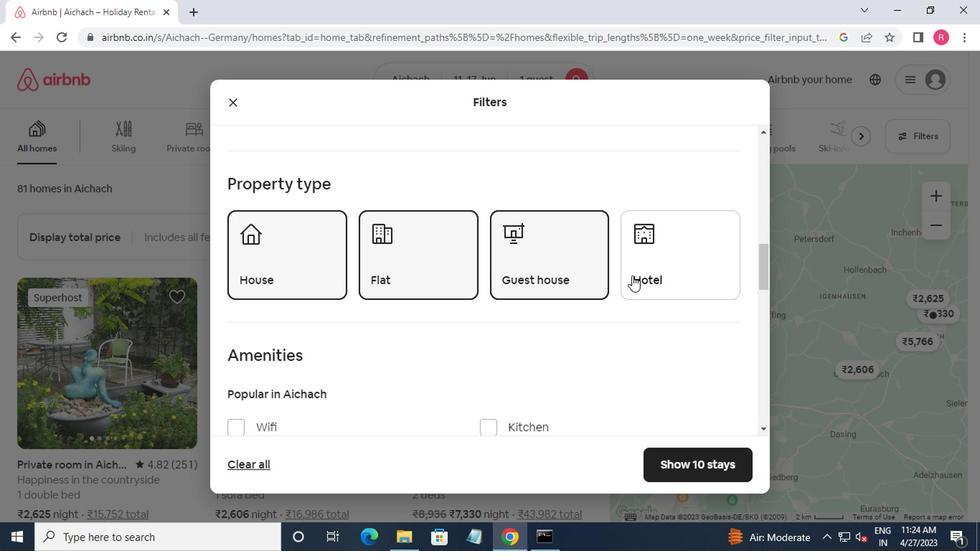 
Action: Mouse pressed left at (637, 275)
Screenshot: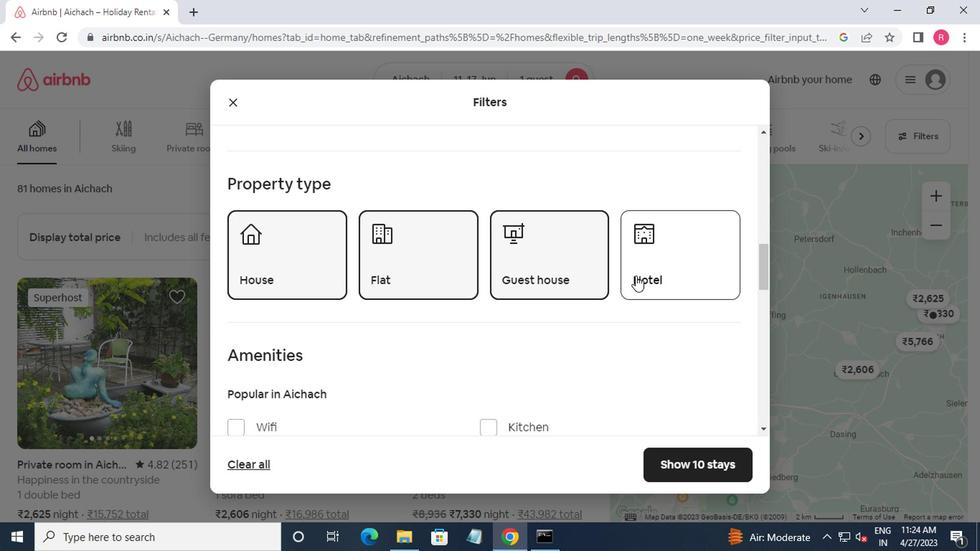 
Action: Mouse moved to (632, 274)
Screenshot: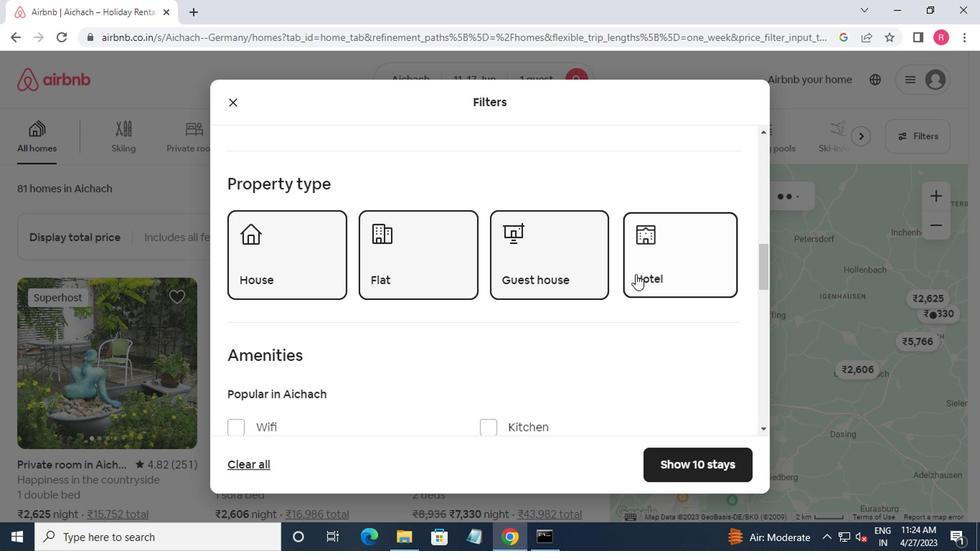 
Action: Mouse scrolled (632, 273) with delta (0, -1)
Screenshot: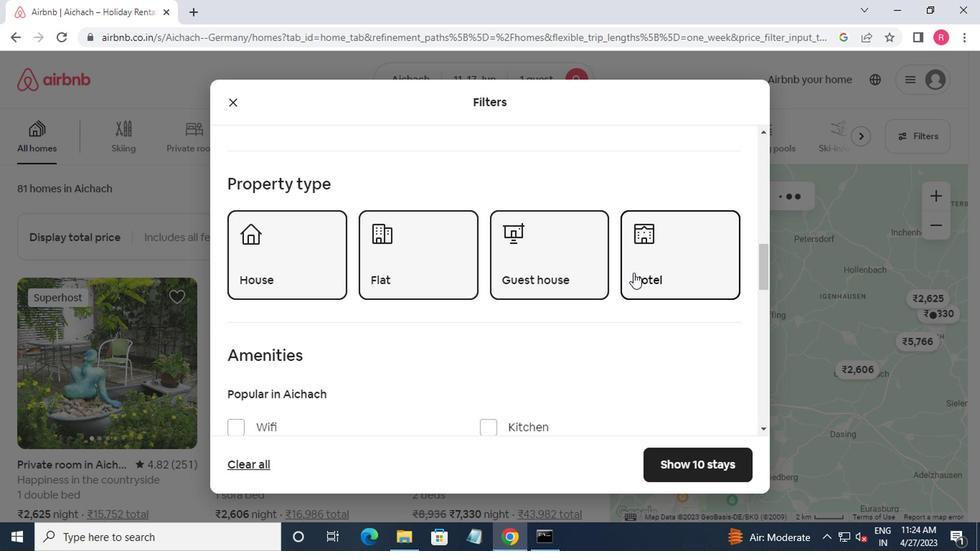 
Action: Mouse moved to (632, 275)
Screenshot: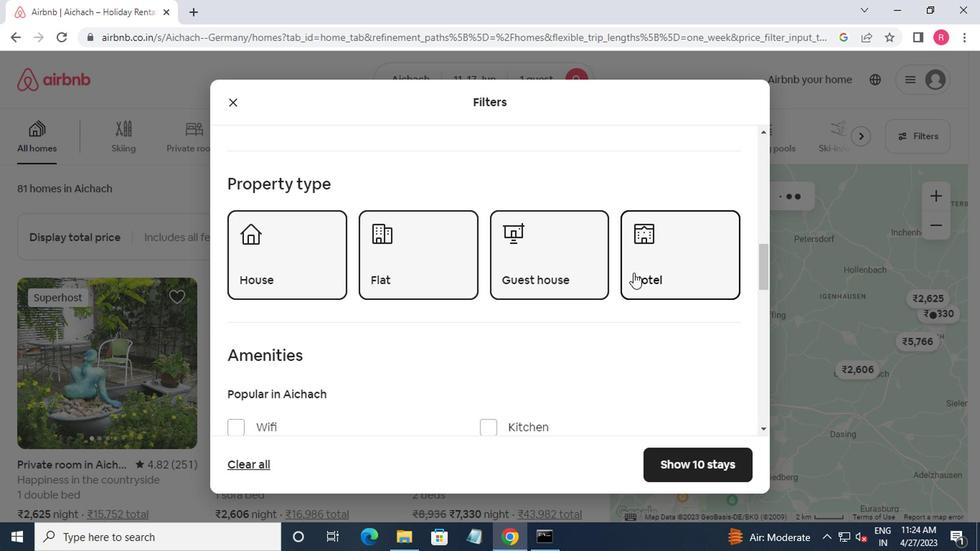 
Action: Mouse scrolled (632, 275) with delta (0, 0)
Screenshot: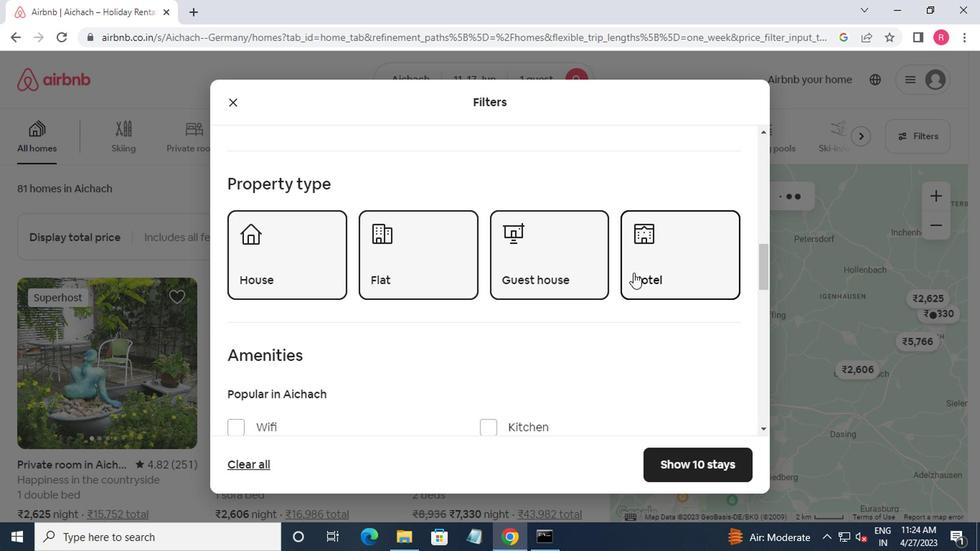 
Action: Mouse moved to (631, 278)
Screenshot: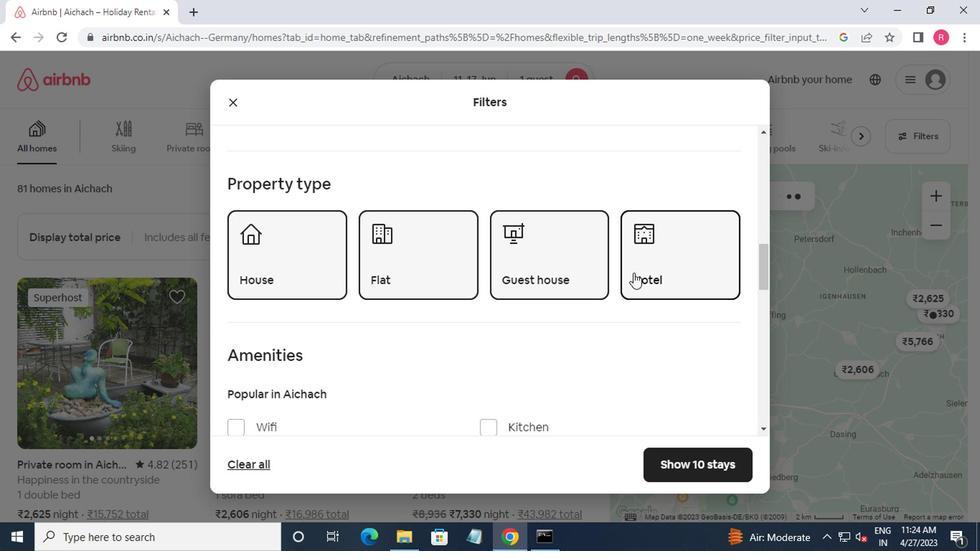
Action: Mouse scrolled (631, 277) with delta (0, -1)
Screenshot: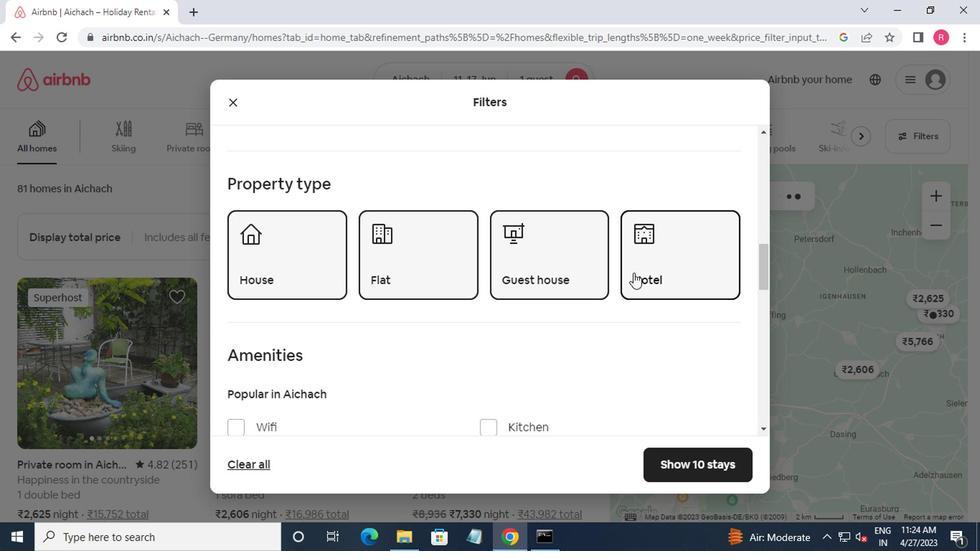 
Action: Mouse moved to (631, 279)
Screenshot: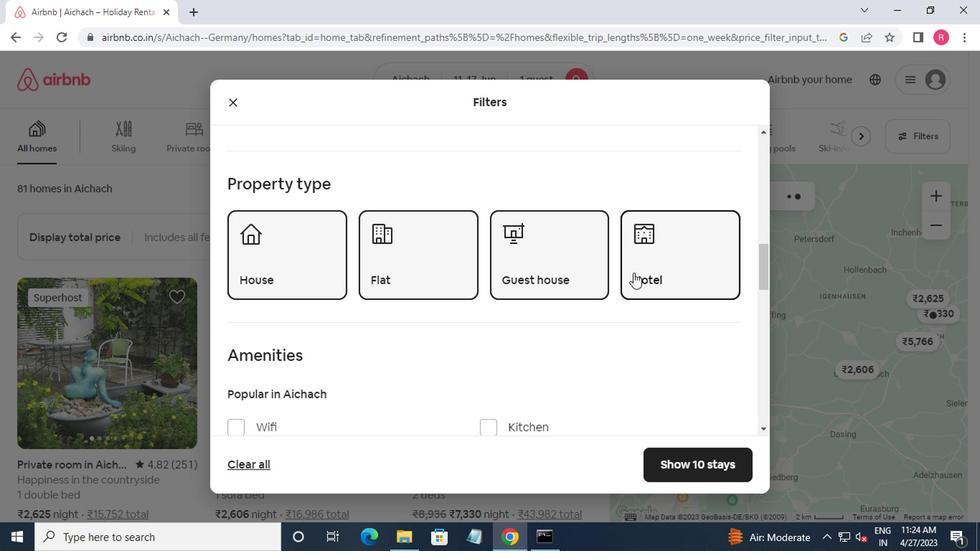 
Action: Mouse scrolled (631, 278) with delta (0, 0)
Screenshot: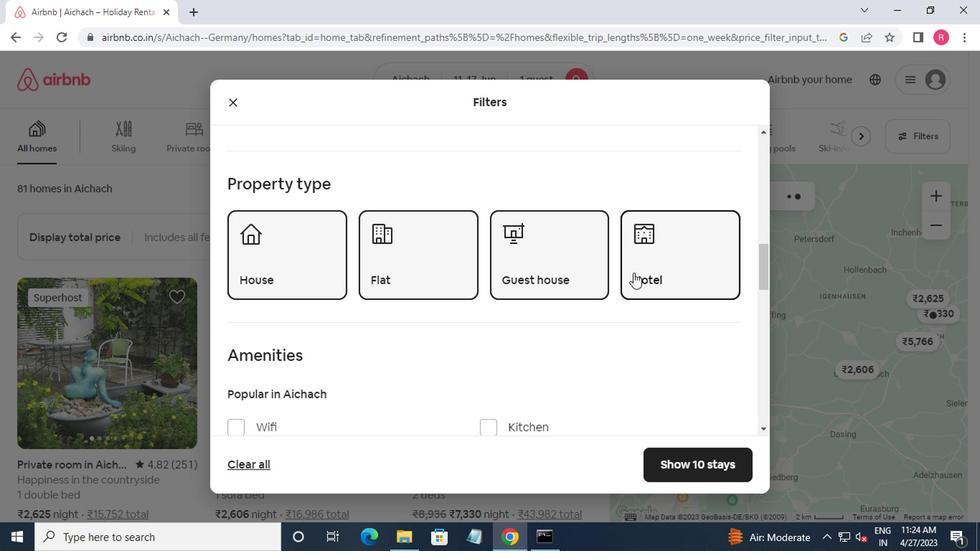 
Action: Mouse moved to (631, 280)
Screenshot: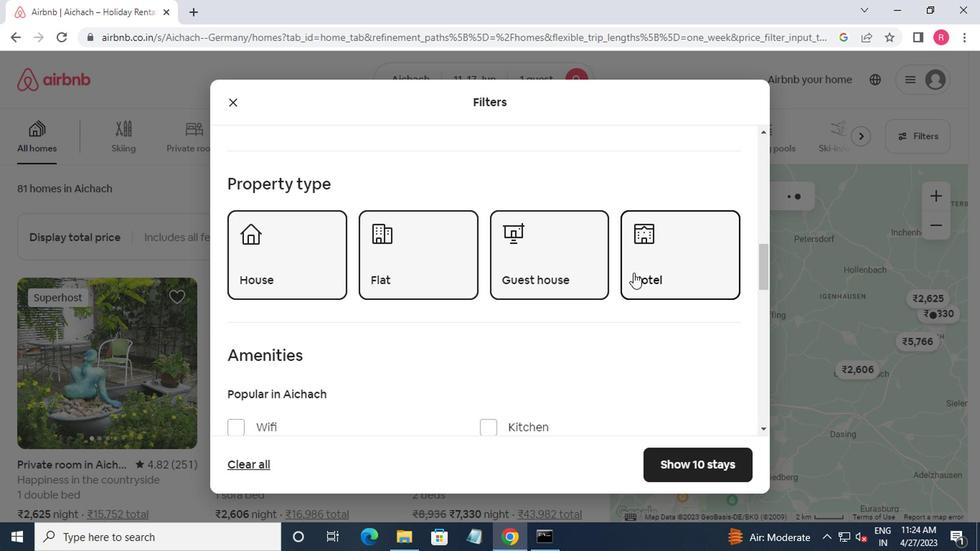
Action: Mouse scrolled (631, 279) with delta (0, -1)
Screenshot: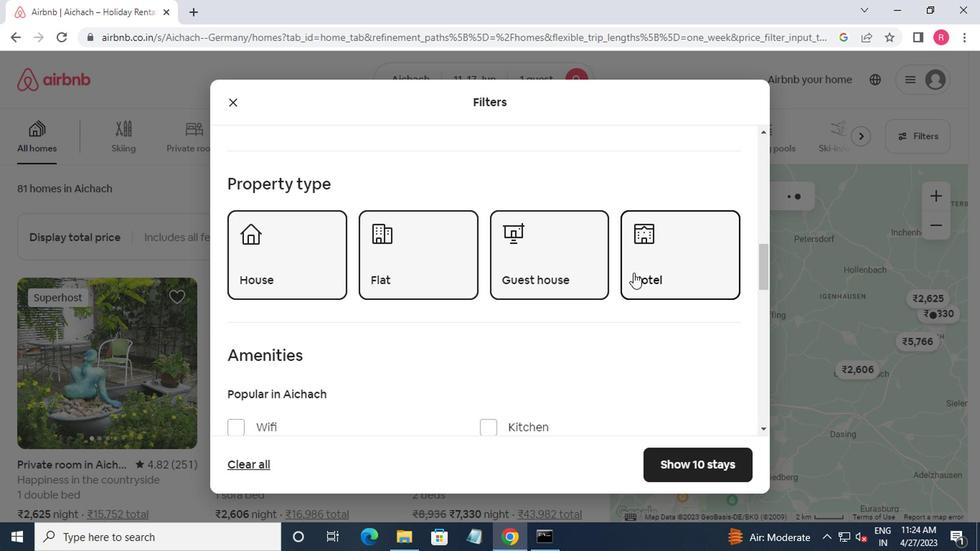 
Action: Mouse moved to (631, 284)
Screenshot: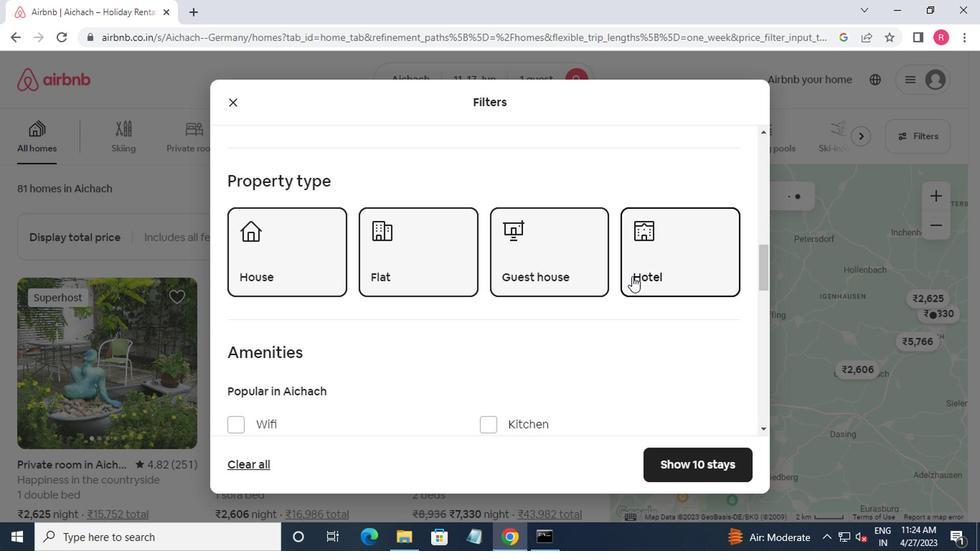
Action: Mouse scrolled (631, 283) with delta (0, 0)
Screenshot: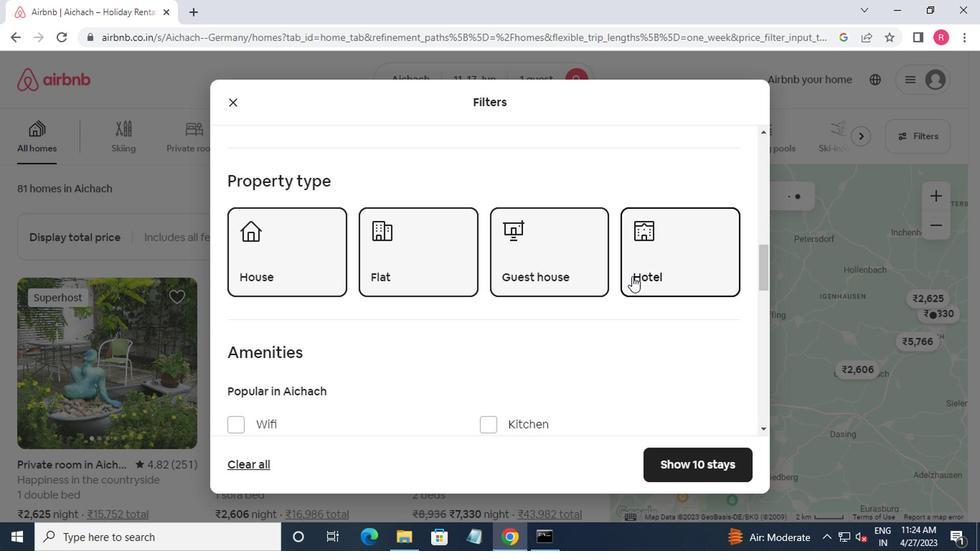 
Action: Mouse moved to (632, 287)
Screenshot: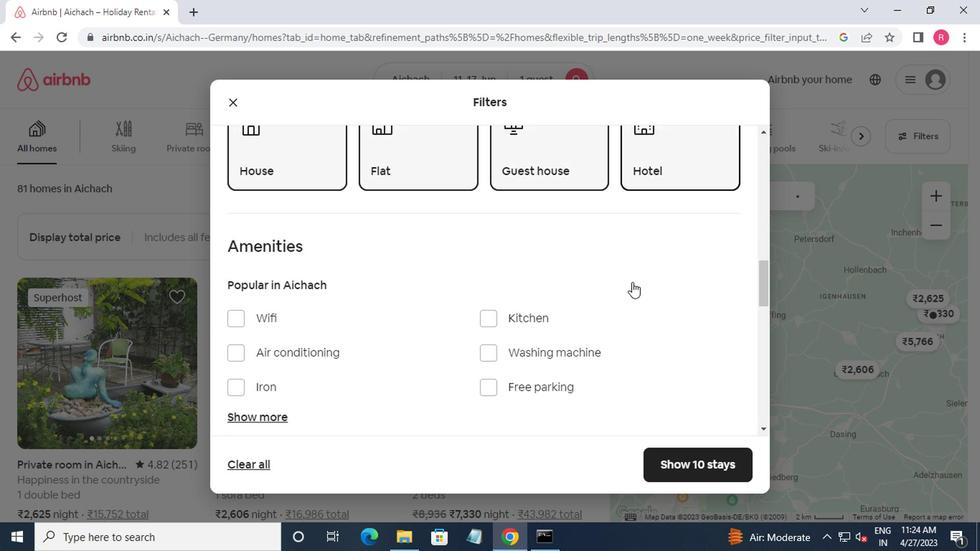 
Action: Mouse scrolled (632, 287) with delta (0, 0)
Screenshot: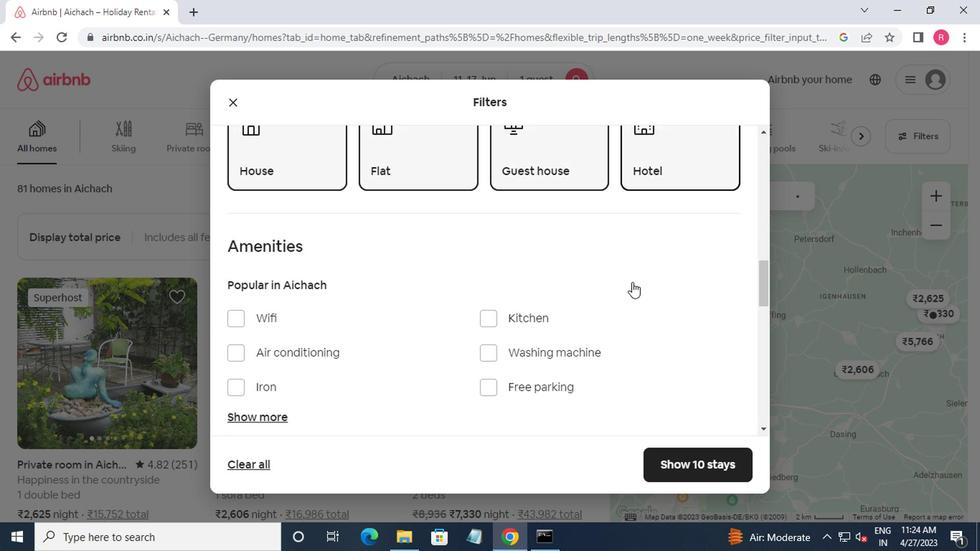 
Action: Mouse moved to (636, 292)
Screenshot: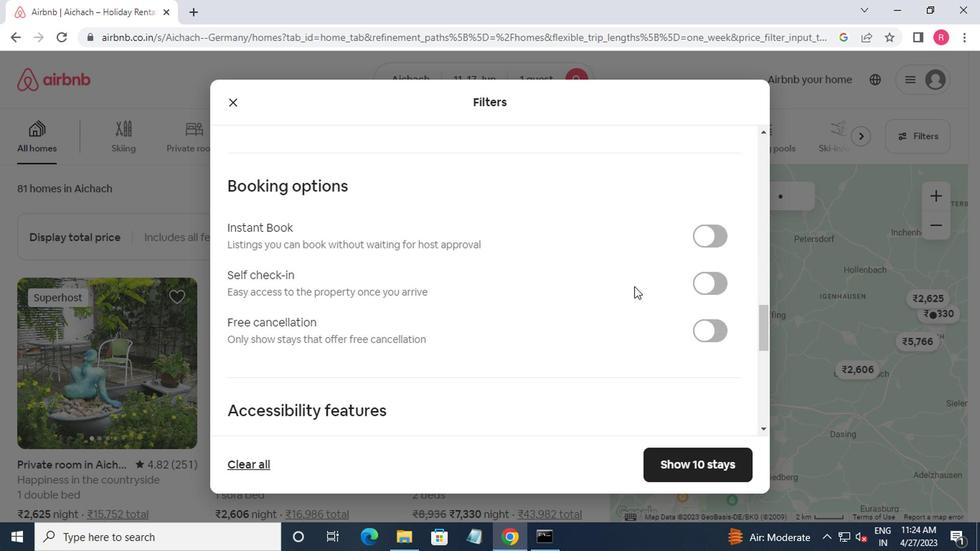 
Action: Mouse scrolled (636, 291) with delta (0, -1)
Screenshot: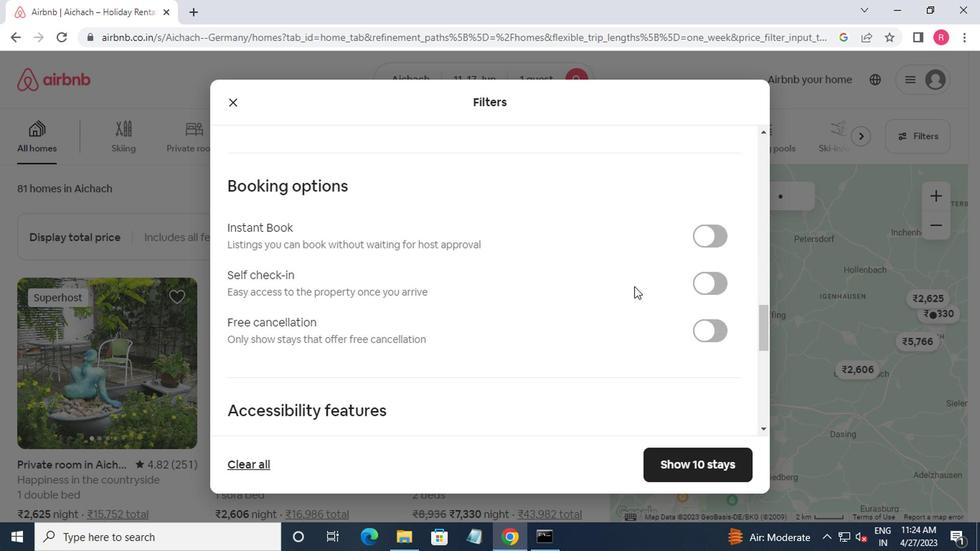 
Action: Mouse scrolled (636, 291) with delta (0, -1)
Screenshot: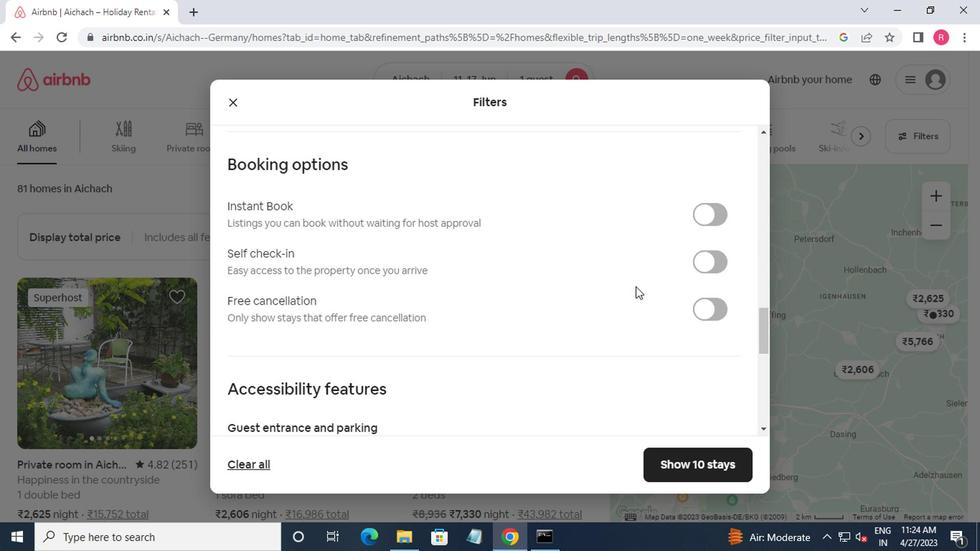
Action: Mouse moved to (702, 192)
Screenshot: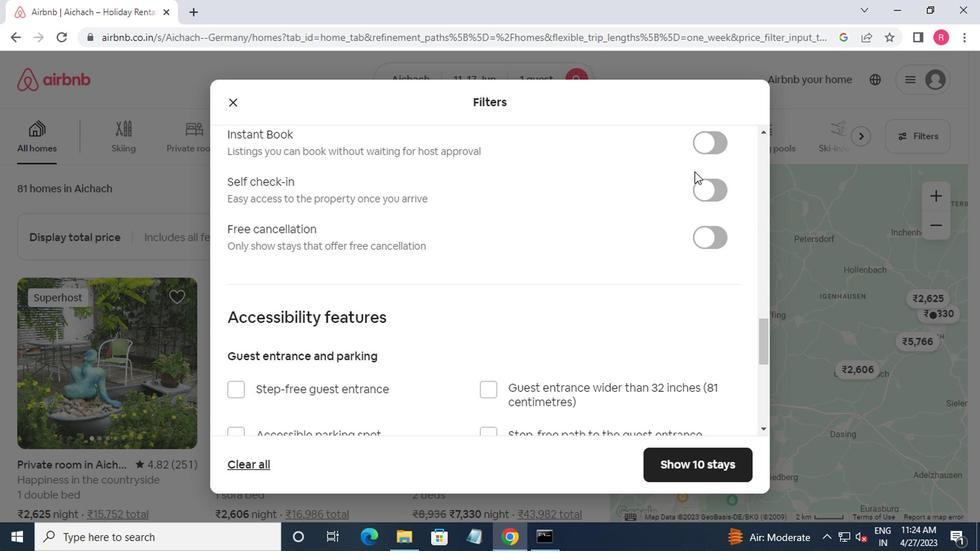 
Action: Mouse pressed left at (702, 192)
Screenshot: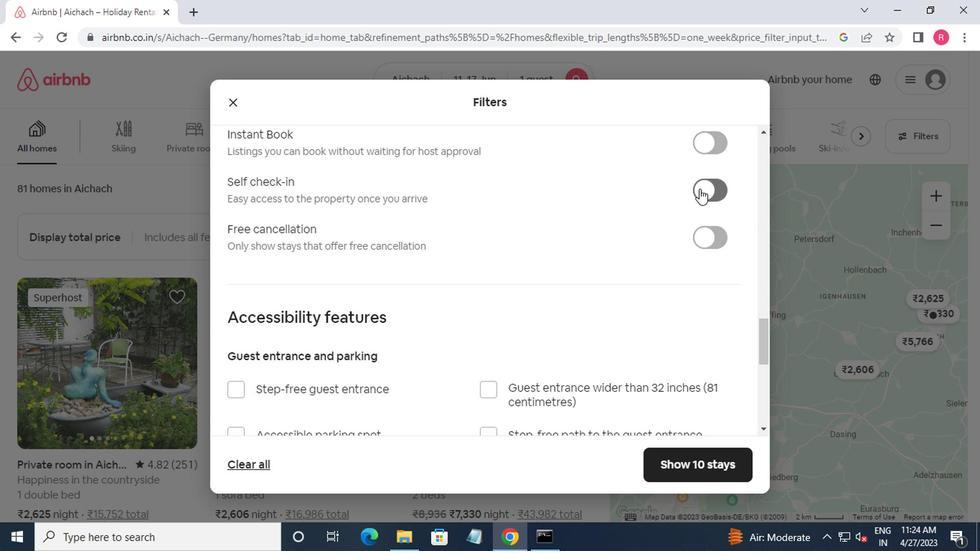 
Action: Mouse moved to (676, 229)
Screenshot: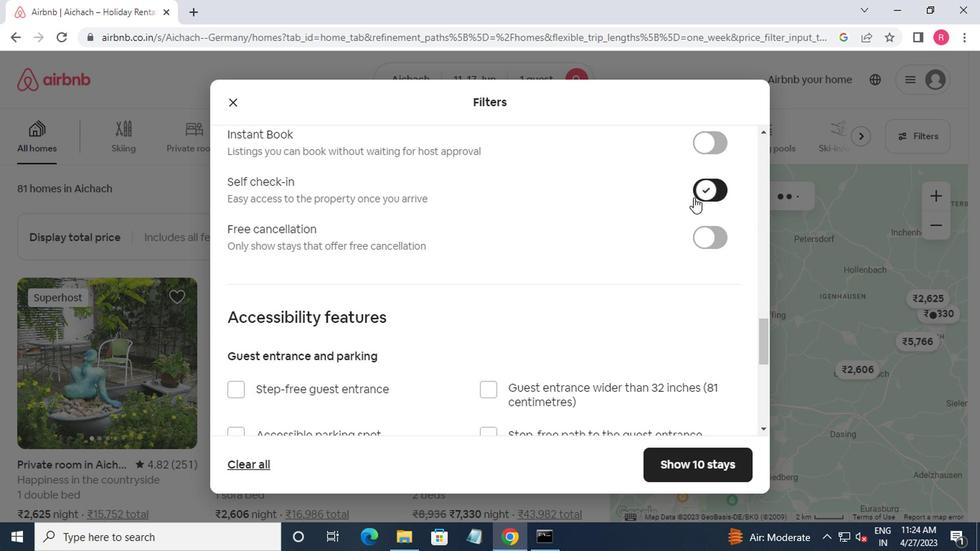 
Action: Mouse scrolled (676, 228) with delta (0, 0)
Screenshot: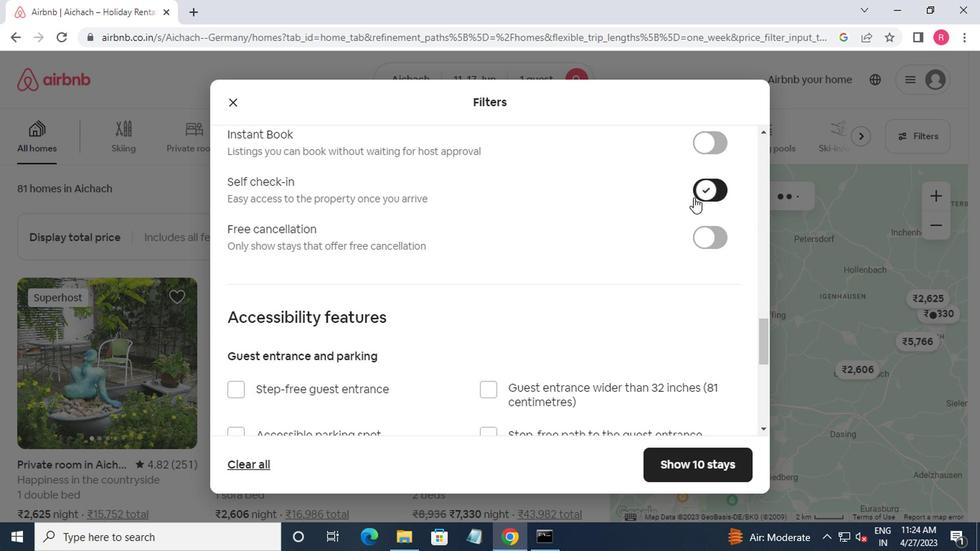 
Action: Mouse moved to (670, 242)
Screenshot: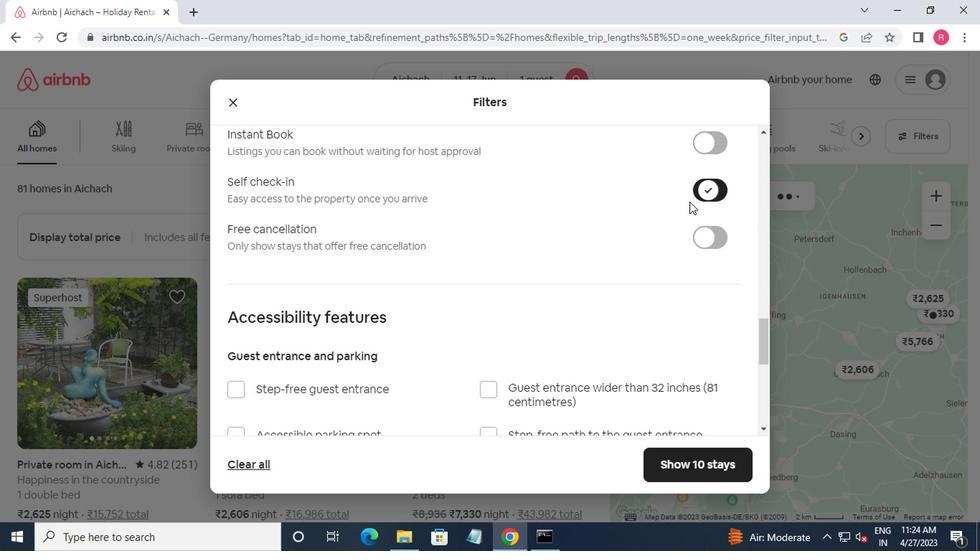 
Action: Mouse scrolled (670, 241) with delta (0, -1)
Screenshot: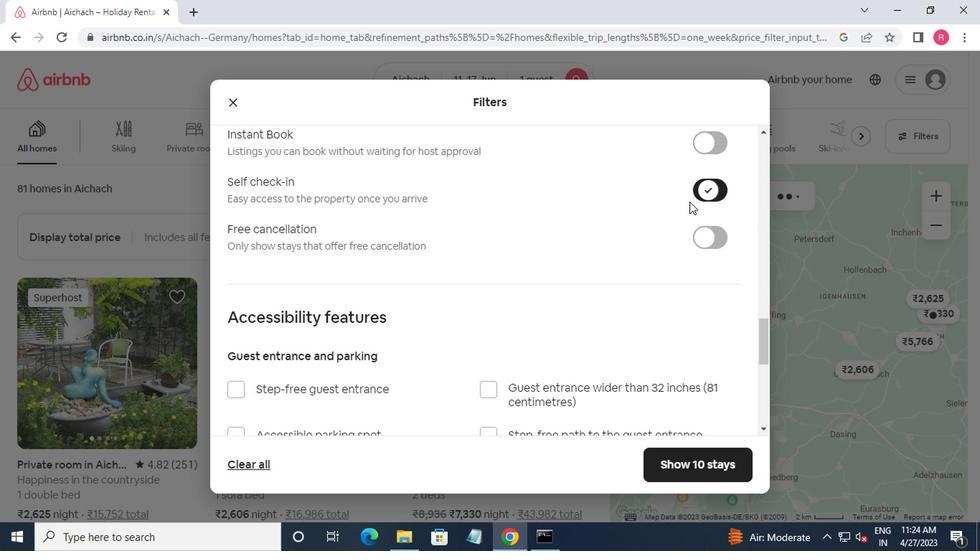 
Action: Mouse moved to (665, 254)
Screenshot: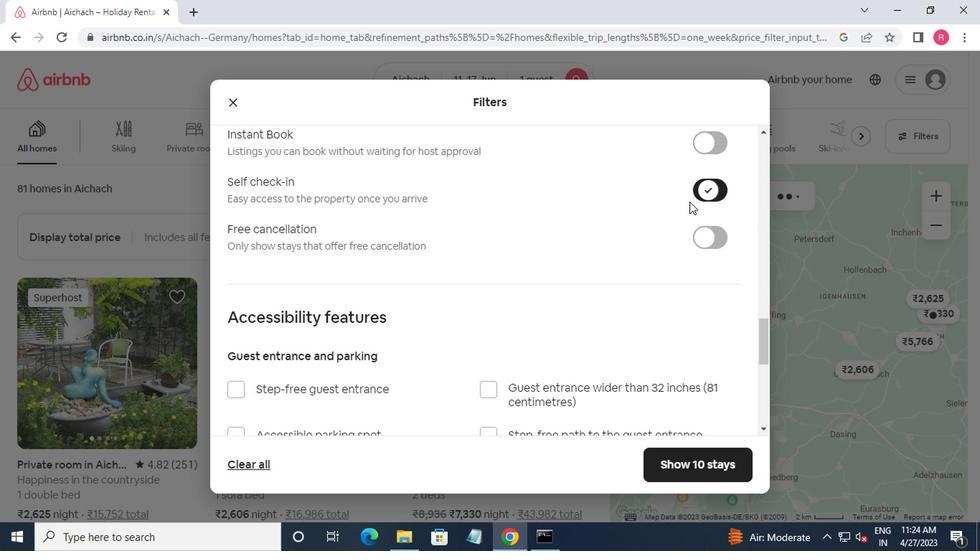 
Action: Mouse scrolled (665, 253) with delta (0, 0)
Screenshot: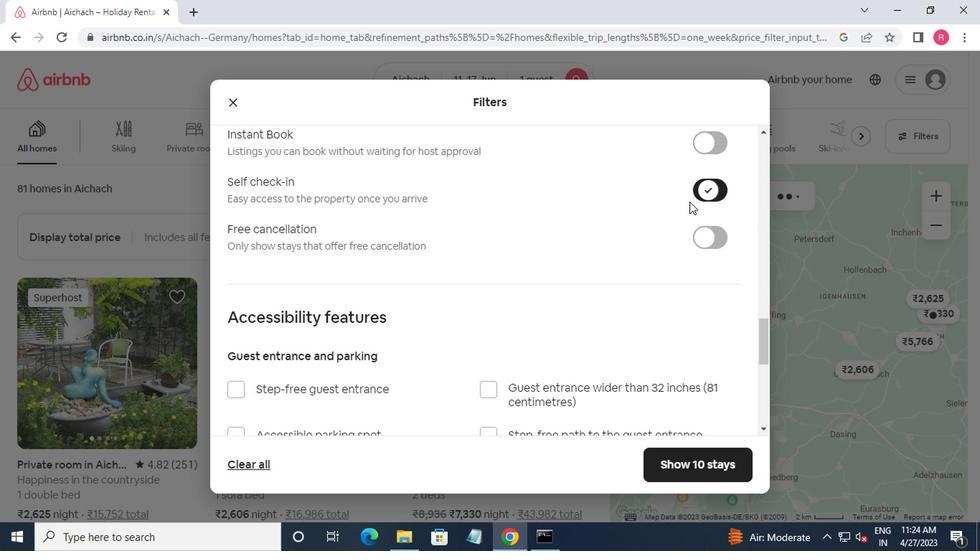 
Action: Mouse moved to (663, 259)
Screenshot: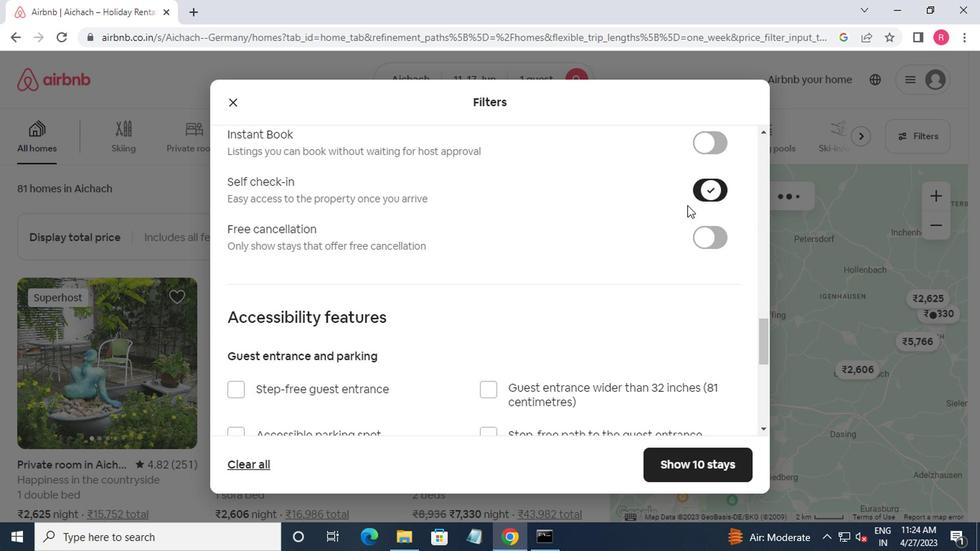 
Action: Mouse scrolled (663, 258) with delta (0, 0)
Screenshot: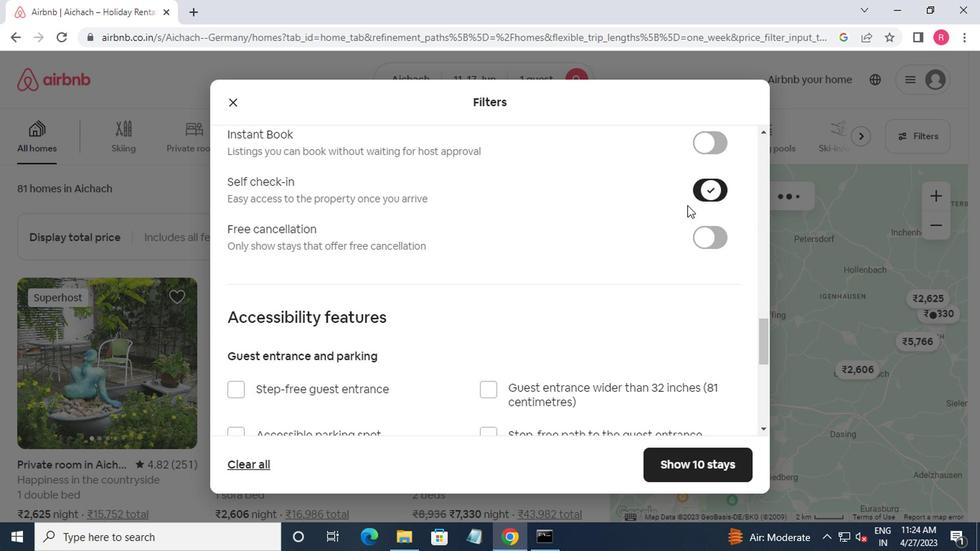 
Action: Mouse moved to (659, 264)
Screenshot: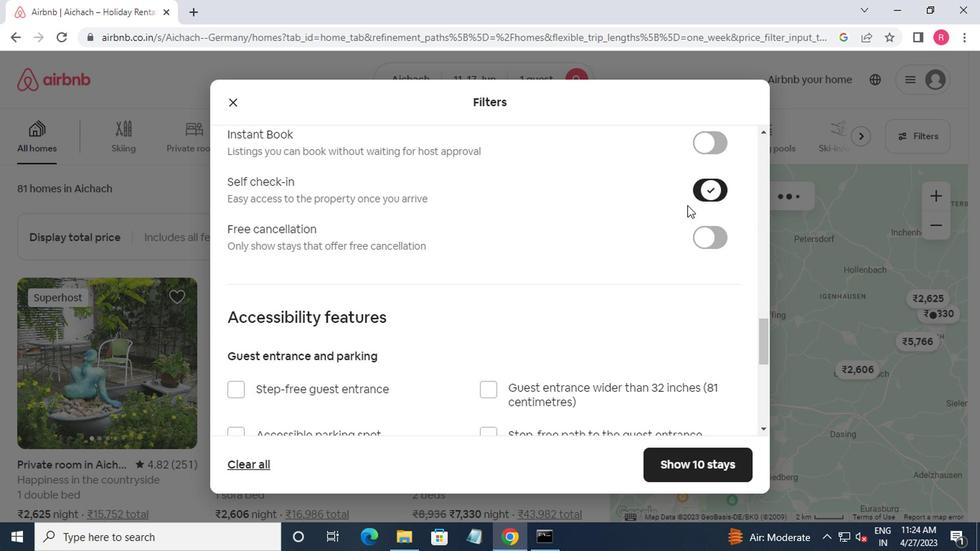 
Action: Mouse scrolled (659, 263) with delta (0, -1)
Screenshot: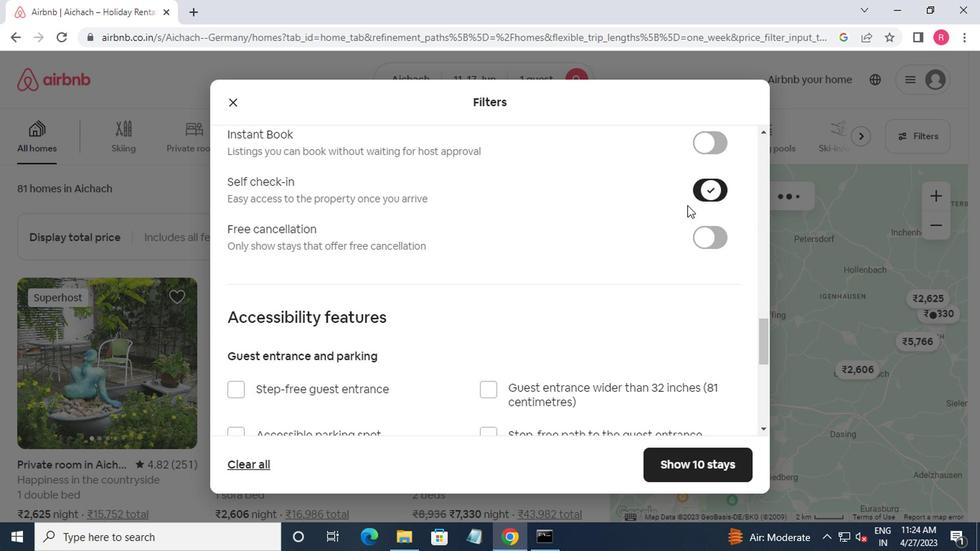 
Action: Mouse moved to (638, 287)
Screenshot: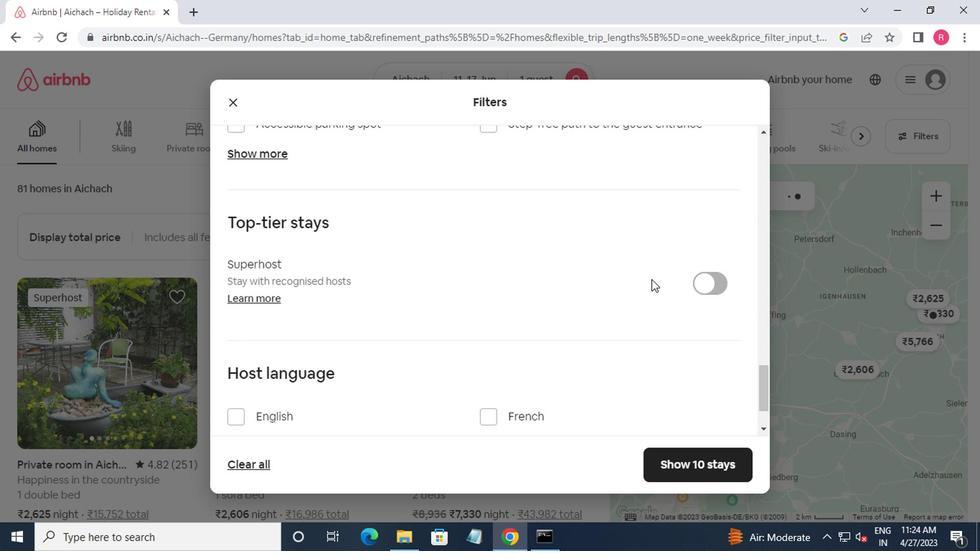 
Action: Mouse scrolled (638, 286) with delta (0, 0)
Screenshot: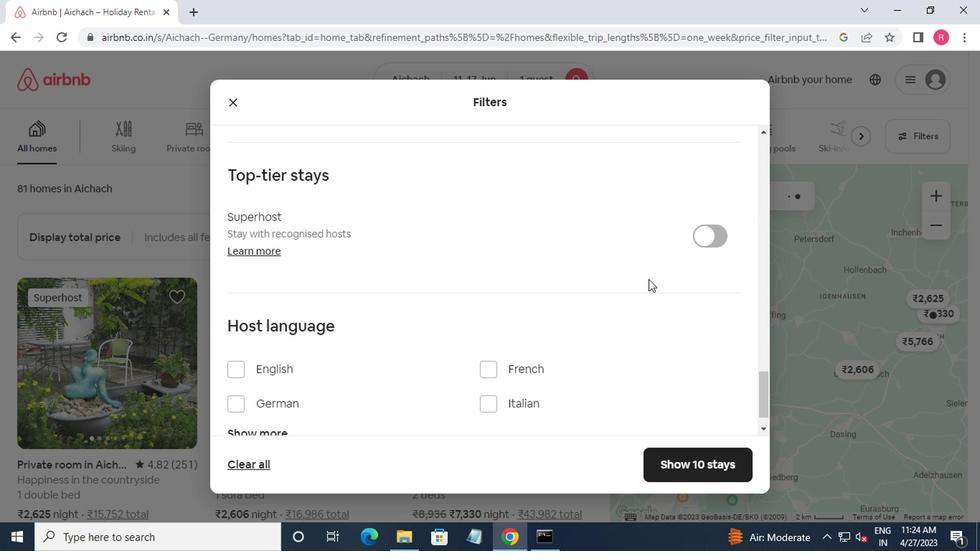 
Action: Mouse moved to (631, 294)
Screenshot: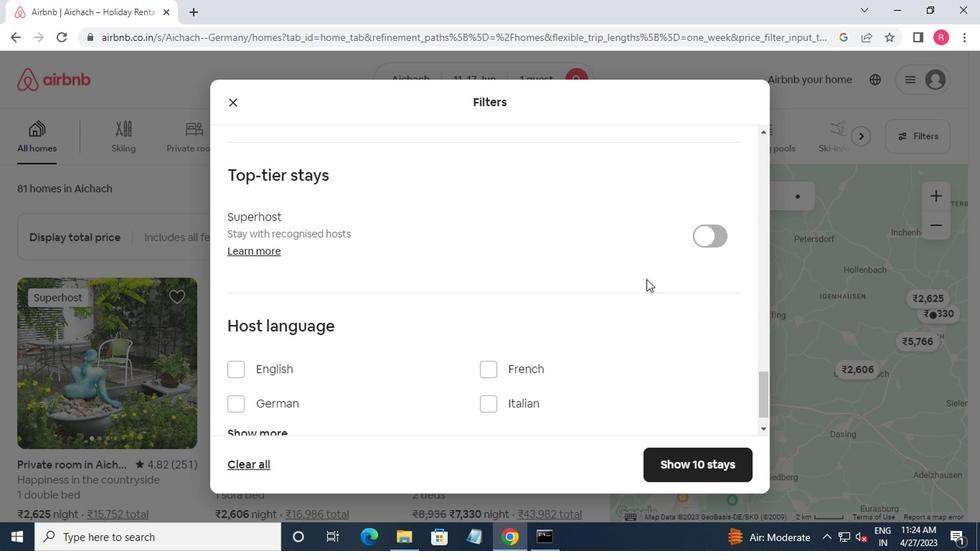 
Action: Mouse scrolled (631, 293) with delta (0, -1)
Screenshot: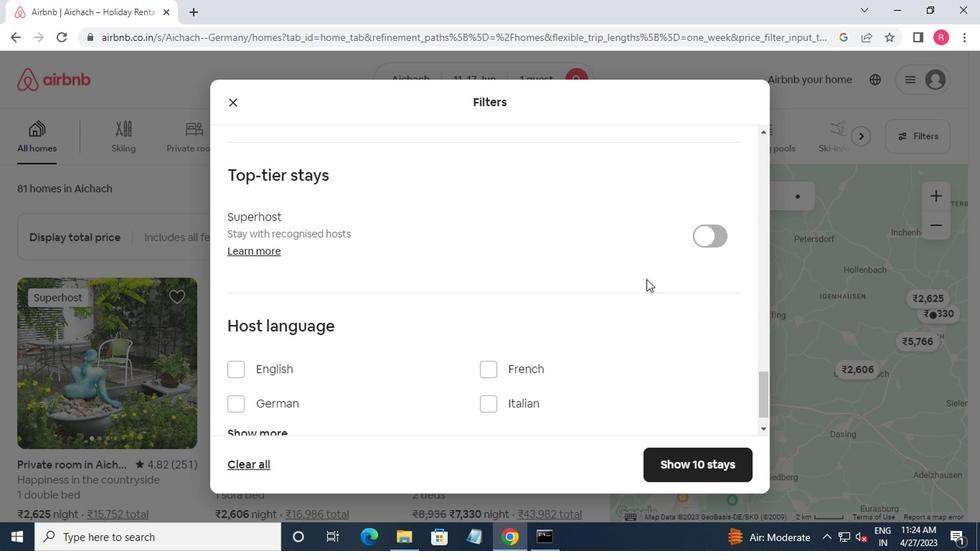 
Action: Mouse moved to (626, 301)
Screenshot: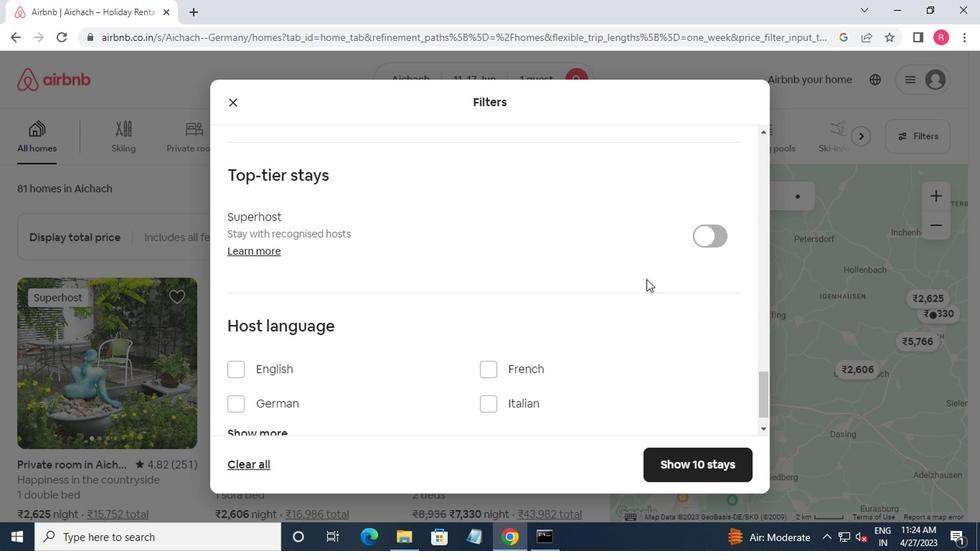 
Action: Mouse scrolled (626, 300) with delta (0, -1)
Screenshot: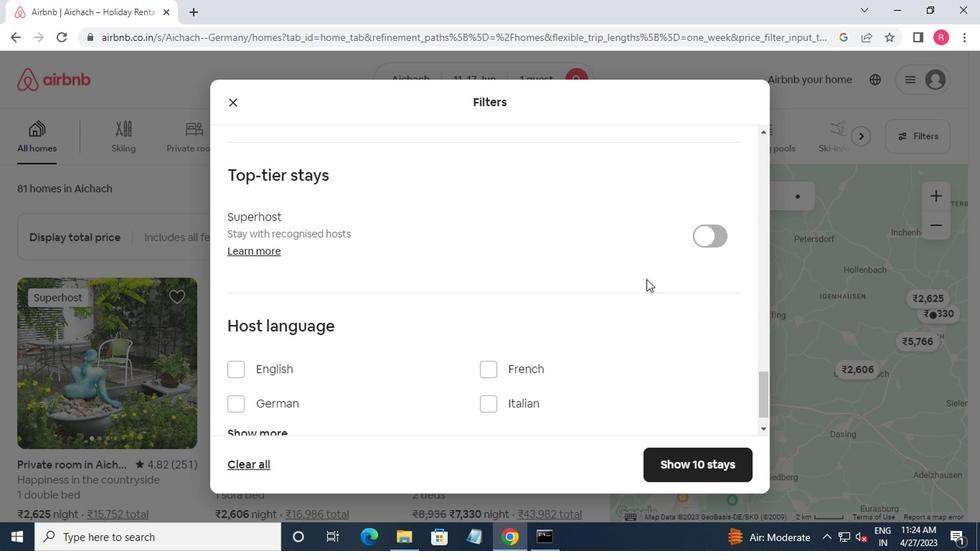 
Action: Mouse moved to (624, 303)
Screenshot: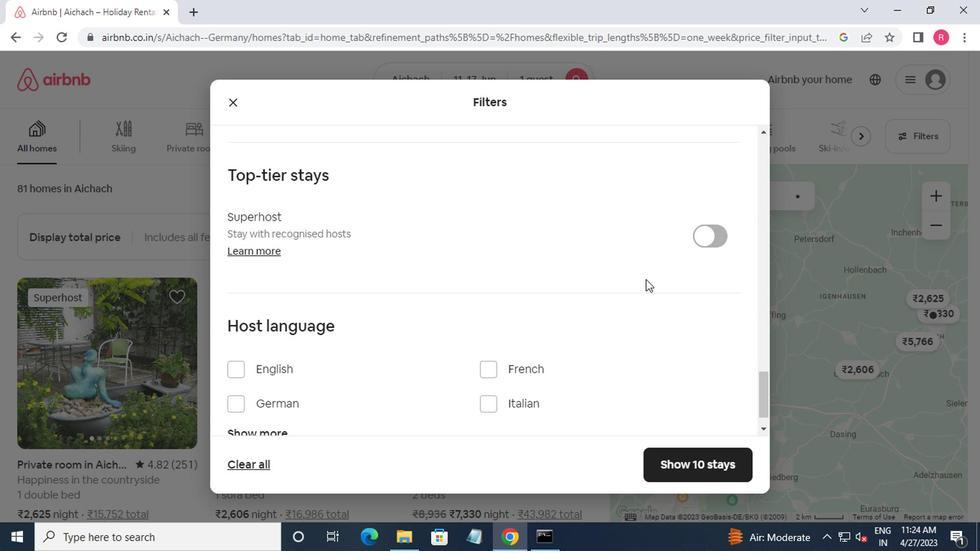 
Action: Mouse scrolled (624, 303) with delta (0, 0)
Screenshot: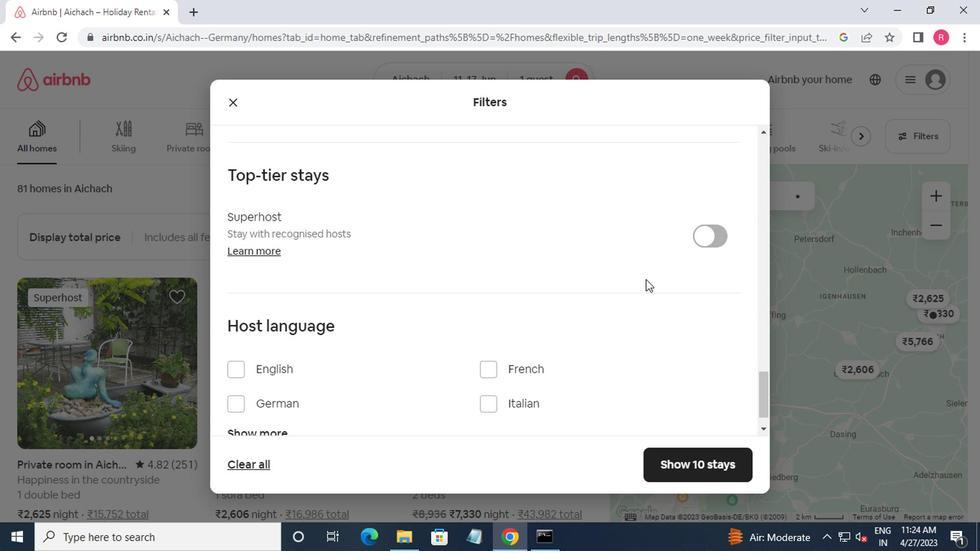 
Action: Mouse moved to (228, 337)
Screenshot: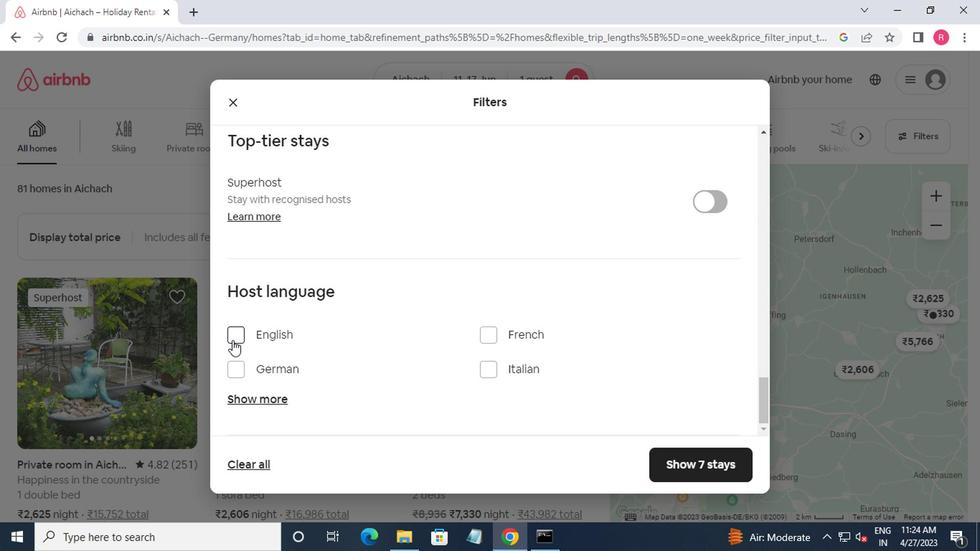 
Action: Mouse pressed left at (228, 337)
Screenshot: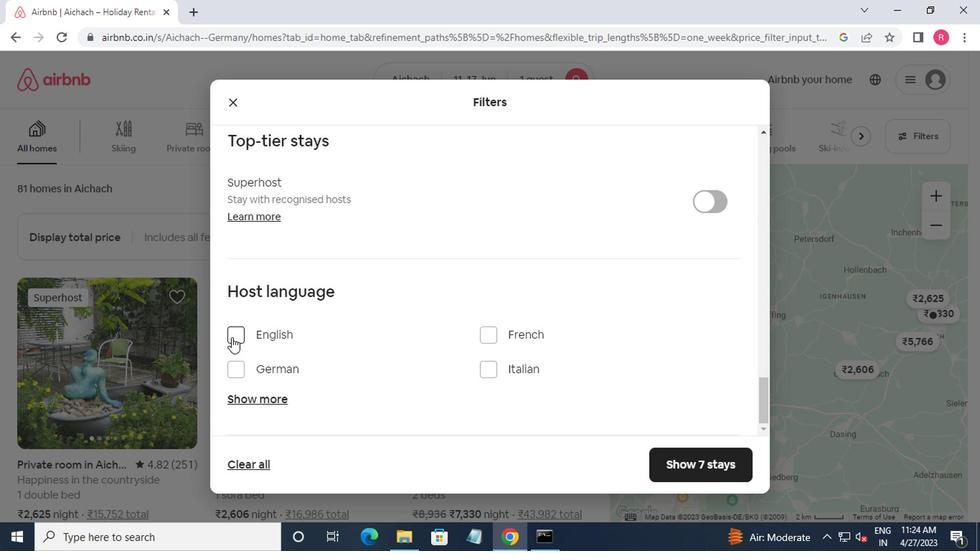 
Action: Mouse moved to (675, 472)
Screenshot: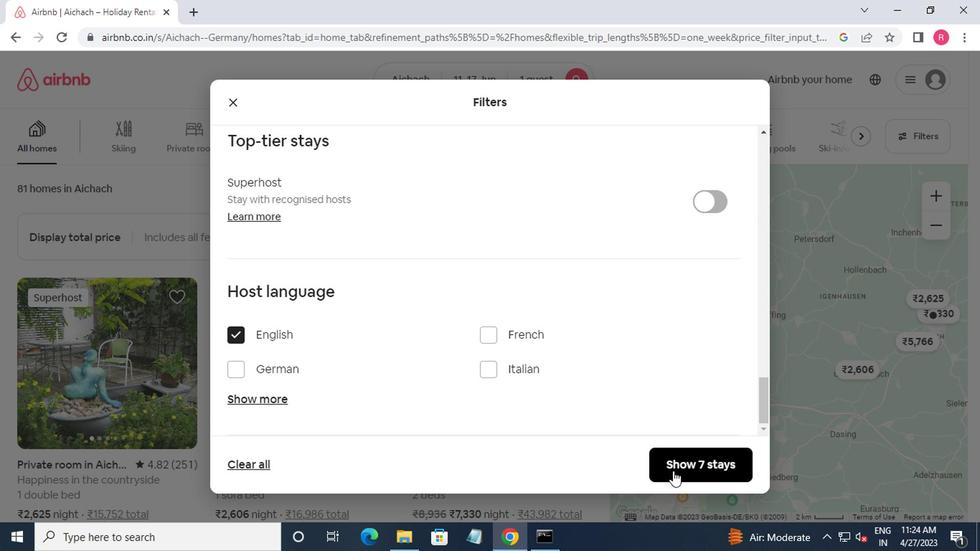 
Action: Mouse pressed left at (675, 472)
Screenshot: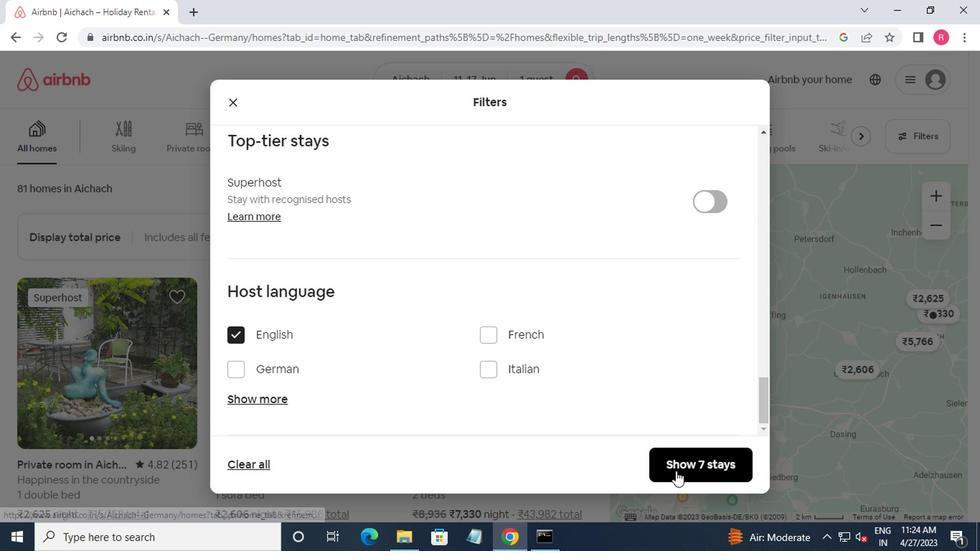 
Action: Mouse moved to (672, 473)
Screenshot: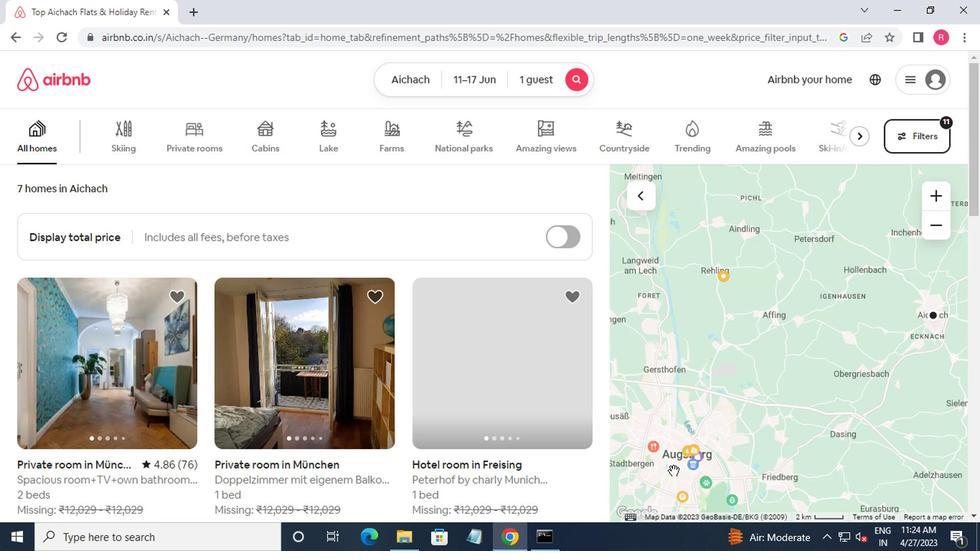 
